 Task: Assign Person0000000104 as Assignee of Child Issue ChildIssue0000000516 of Issue Issue0000000258 in Backlog  in Scrum Project Project0000000052 in Jira. Assign Person0000000104 as Assignee of Child Issue ChildIssue0000000517 of Issue Issue0000000259 in Backlog  in Scrum Project Project0000000052 in Jira. Assign Person0000000104 as Assignee of Child Issue ChildIssue0000000518 of Issue Issue0000000259 in Backlog  in Scrum Project Project0000000052 in Jira. Assign Person0000000104 as Assignee of Child Issue ChildIssue0000000519 of Issue Issue0000000260 in Backlog  in Scrum Project Project0000000052 in Jira. Assign Person0000000104 as Assignee of Child Issue ChildIssue0000000520 of Issue Issue0000000260 in Backlog  in Scrum Project Project0000000052 in Jira
Action: Mouse moved to (203, 275)
Screenshot: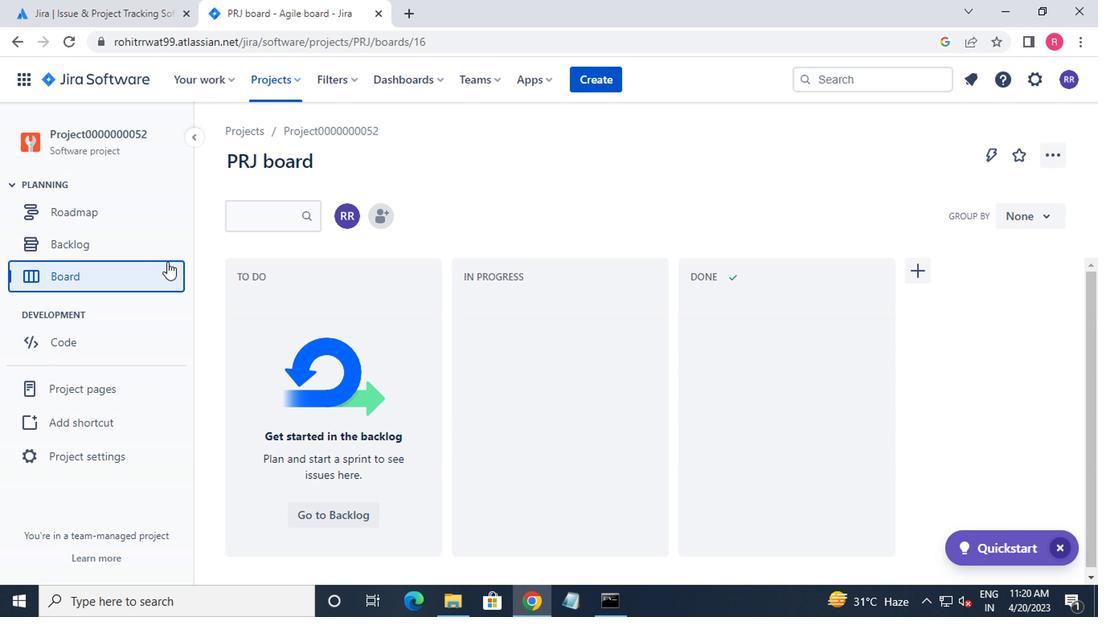 
Action: Mouse pressed left at (203, 275)
Screenshot: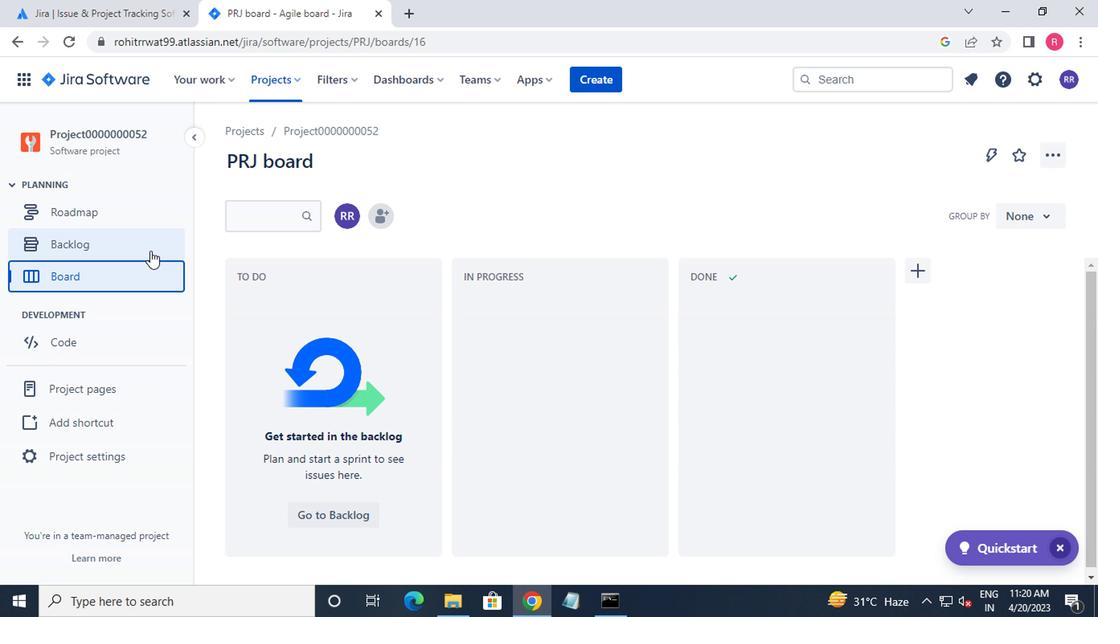 
Action: Mouse moved to (402, 348)
Screenshot: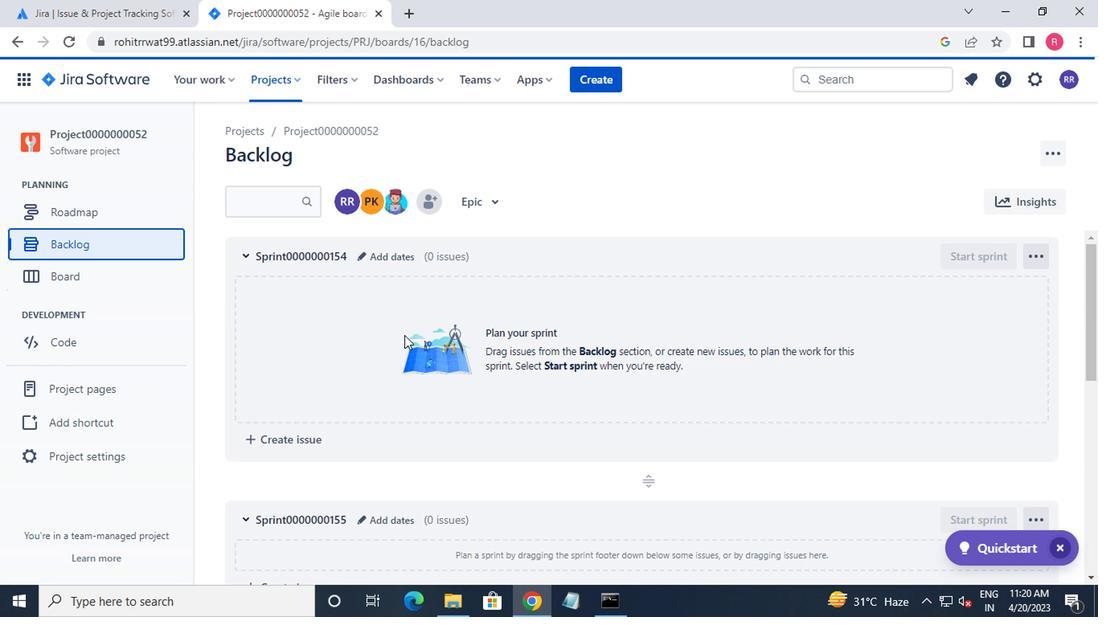 
Action: Mouse scrolled (402, 347) with delta (0, 0)
Screenshot: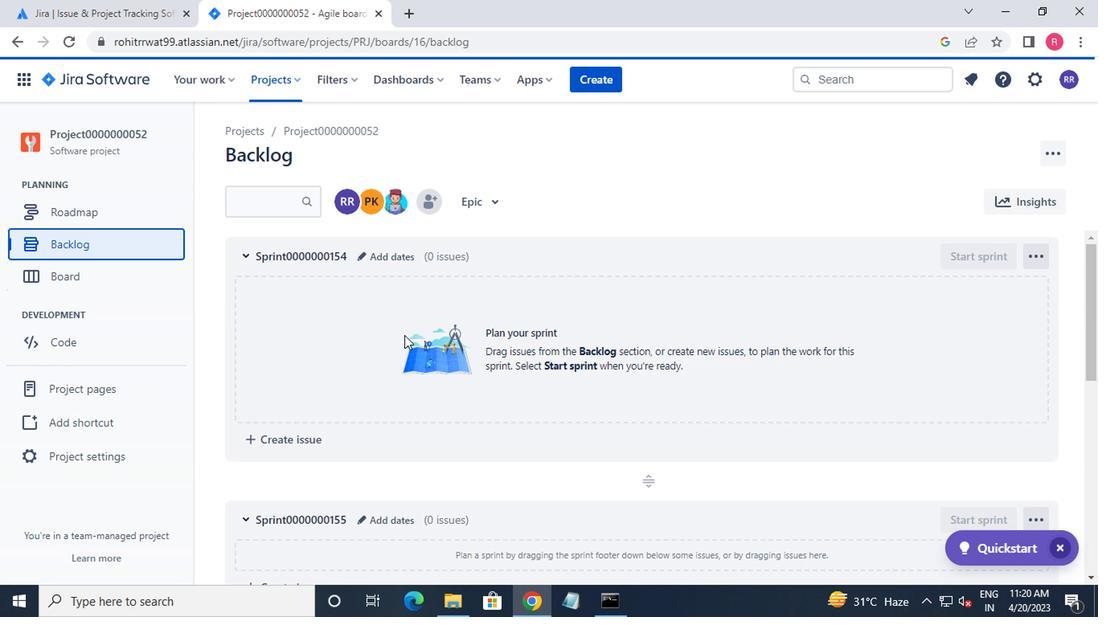 
Action: Mouse moved to (408, 353)
Screenshot: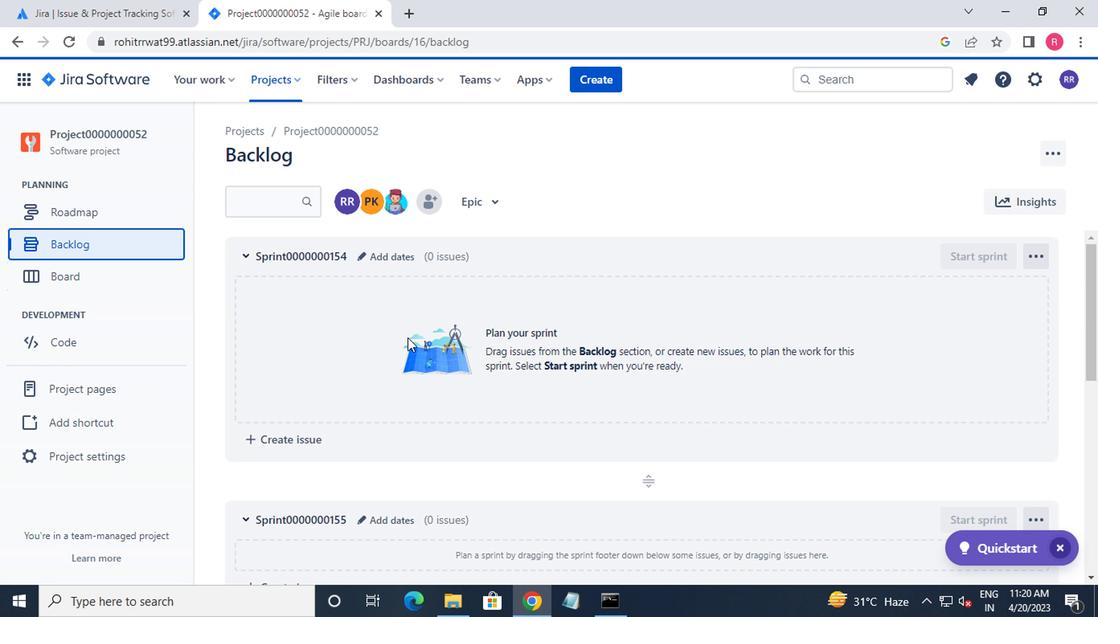 
Action: Mouse scrolled (408, 352) with delta (0, 0)
Screenshot: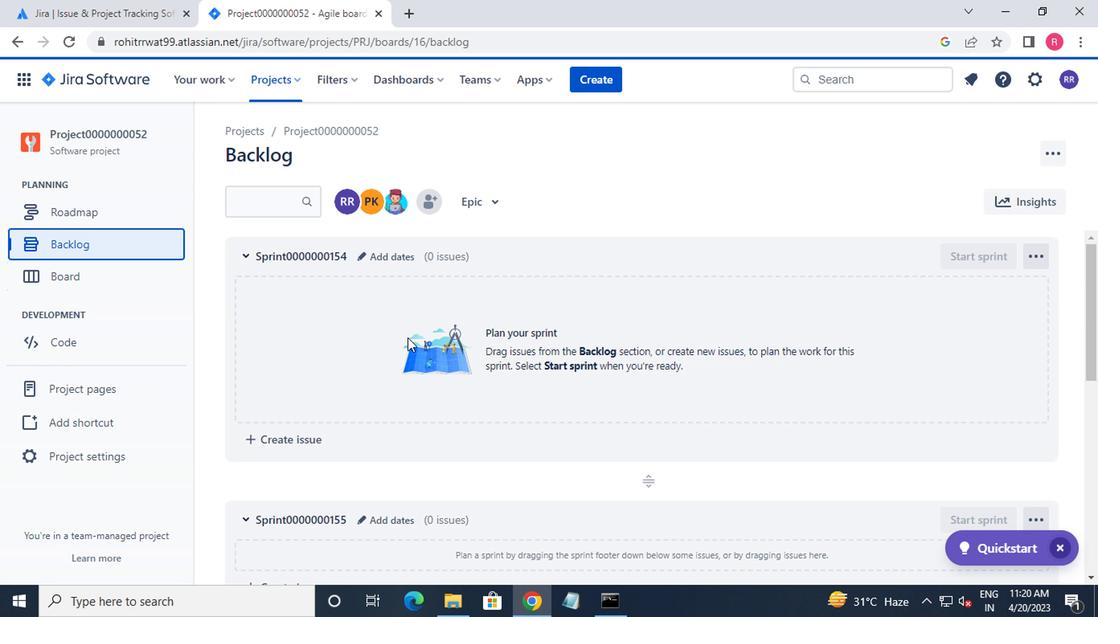 
Action: Mouse moved to (410, 354)
Screenshot: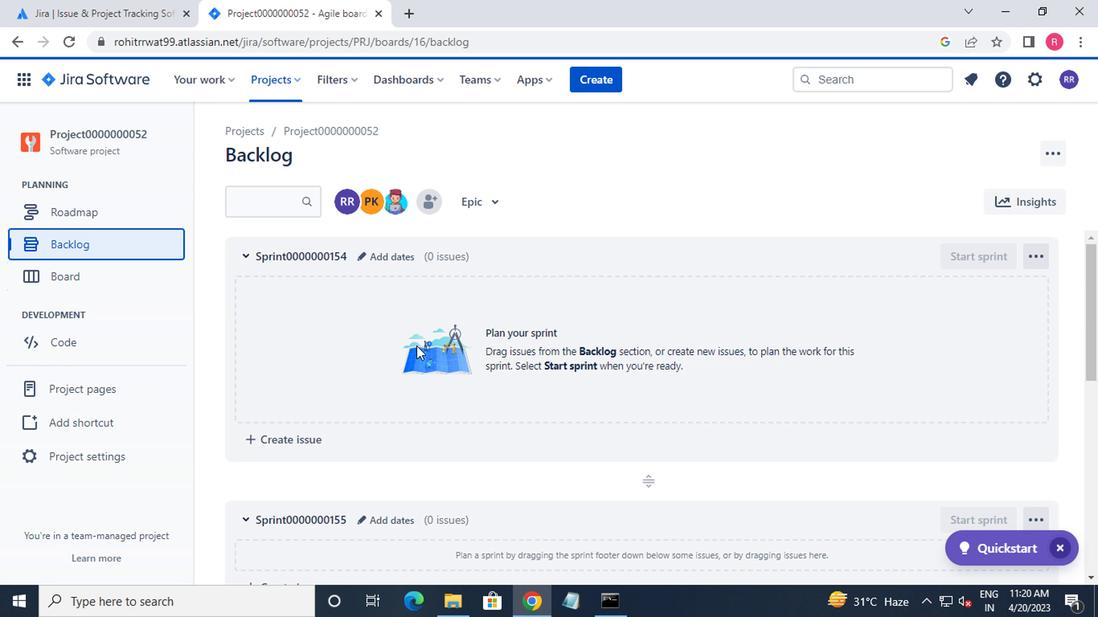 
Action: Mouse scrolled (410, 354) with delta (0, 0)
Screenshot: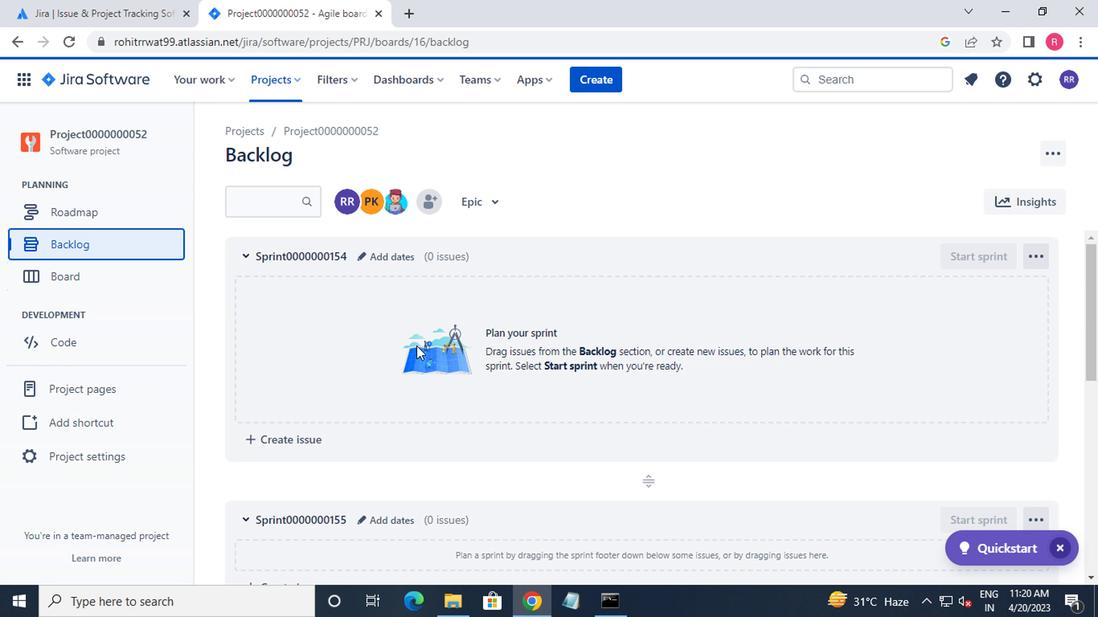 
Action: Mouse moved to (410, 354)
Screenshot: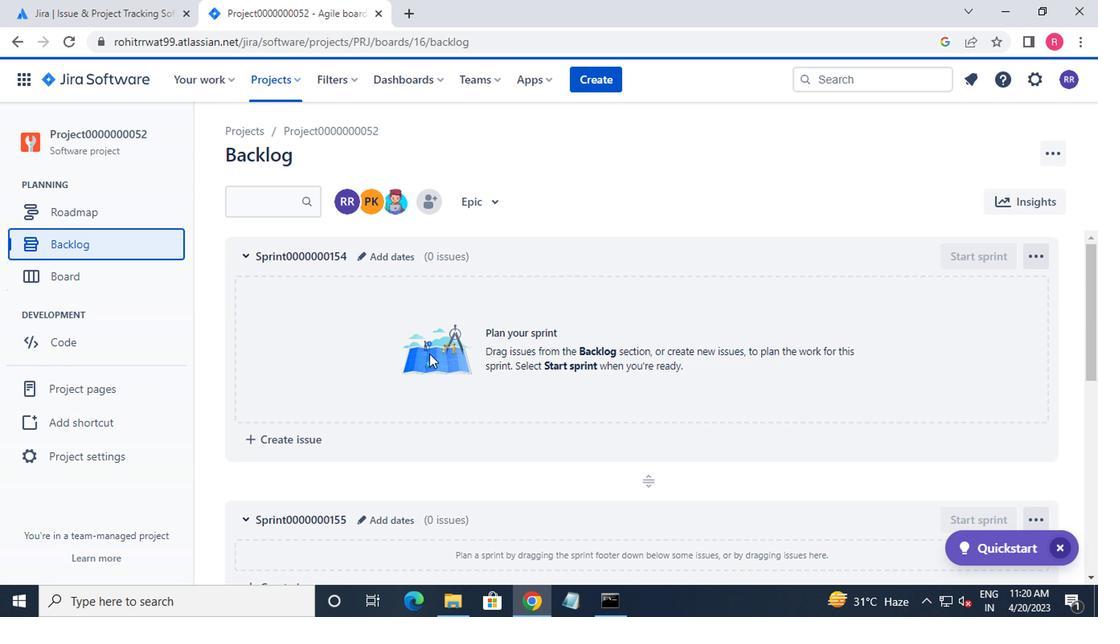 
Action: Mouse scrolled (410, 354) with delta (0, 0)
Screenshot: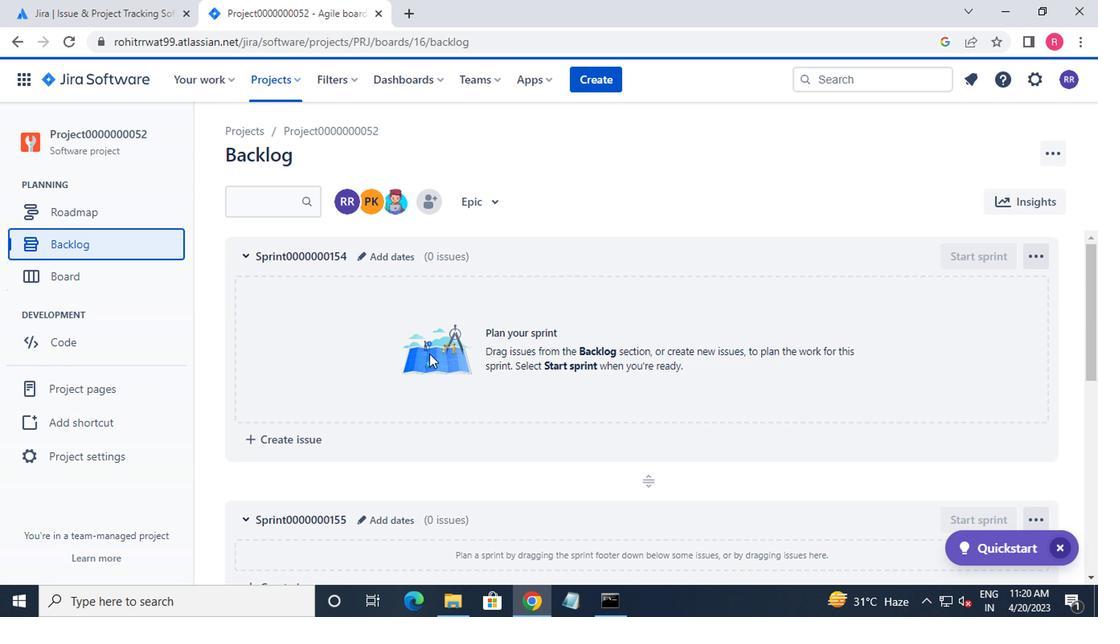 
Action: Mouse moved to (455, 400)
Screenshot: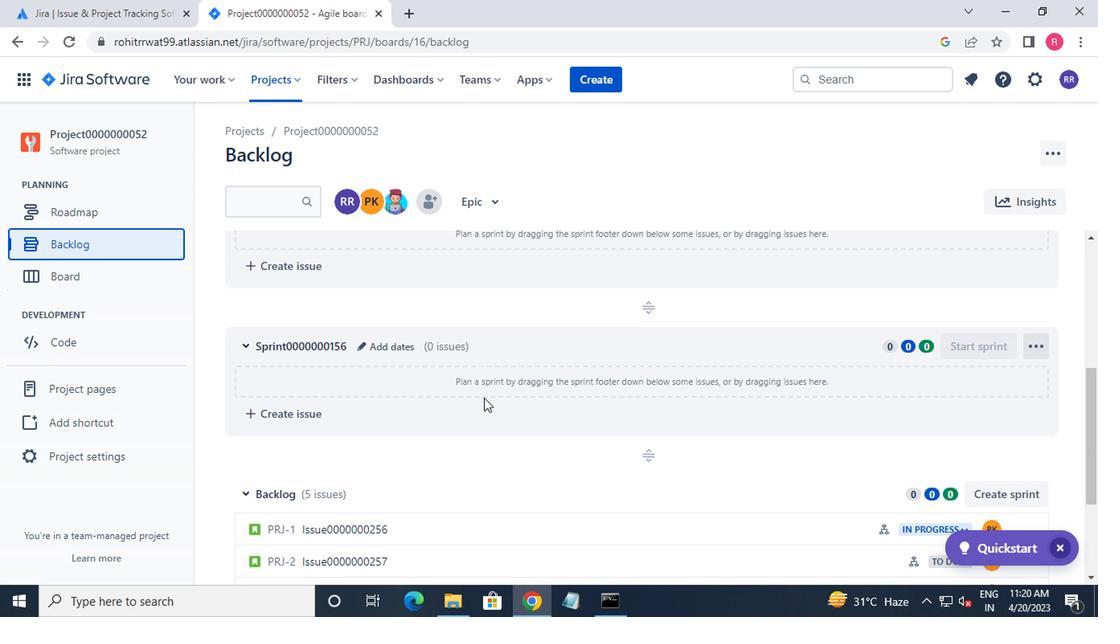 
Action: Mouse scrolled (455, 400) with delta (0, 0)
Screenshot: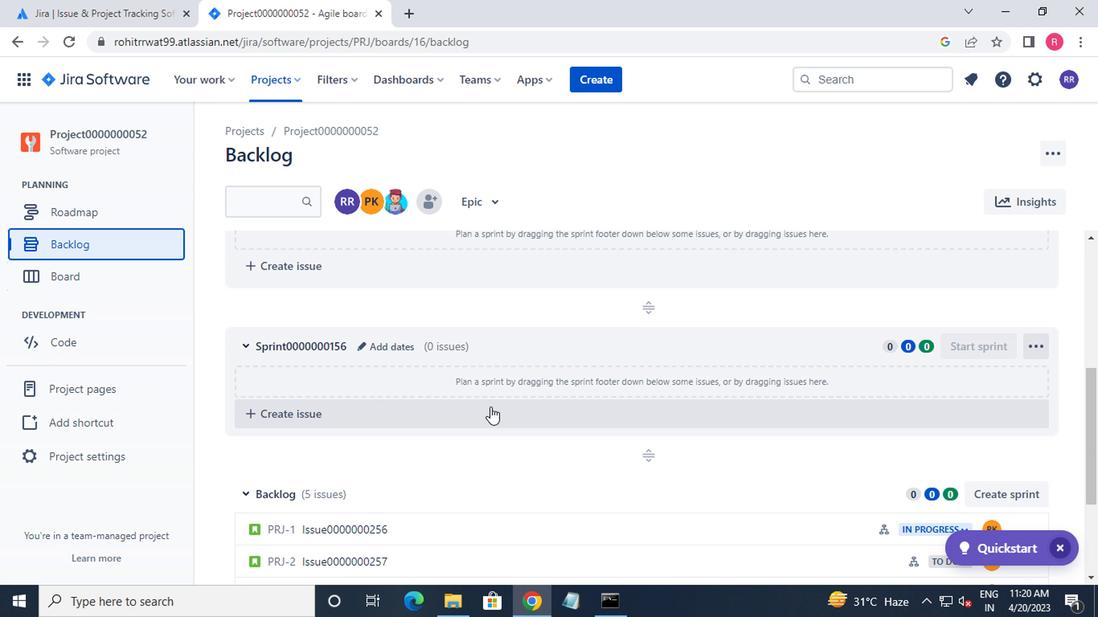 
Action: Mouse moved to (456, 402)
Screenshot: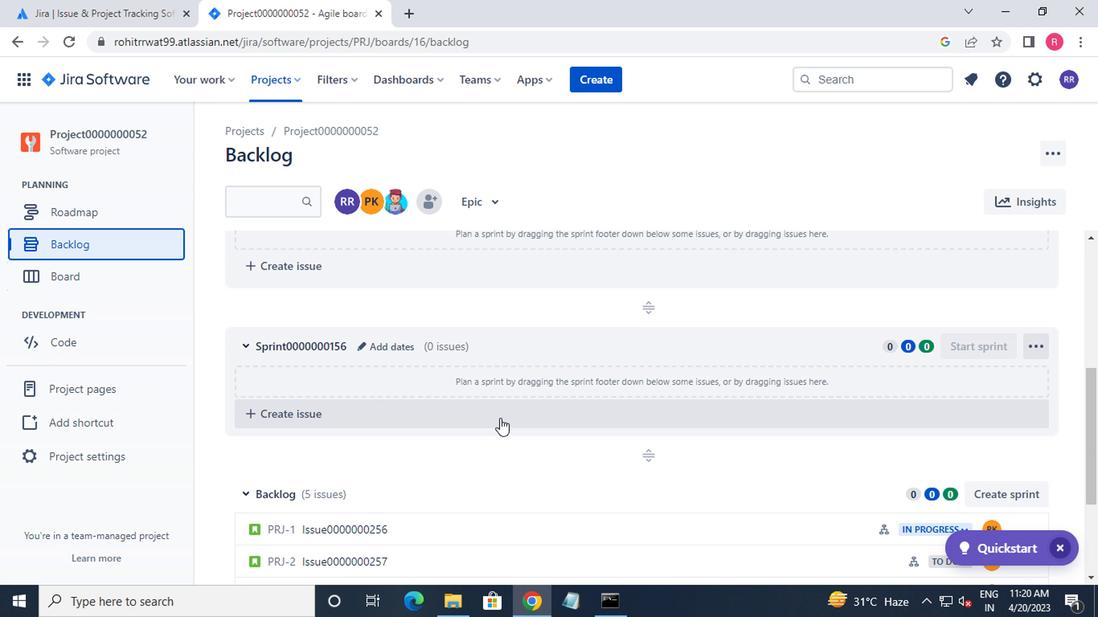 
Action: Mouse scrolled (456, 402) with delta (0, 0)
Screenshot: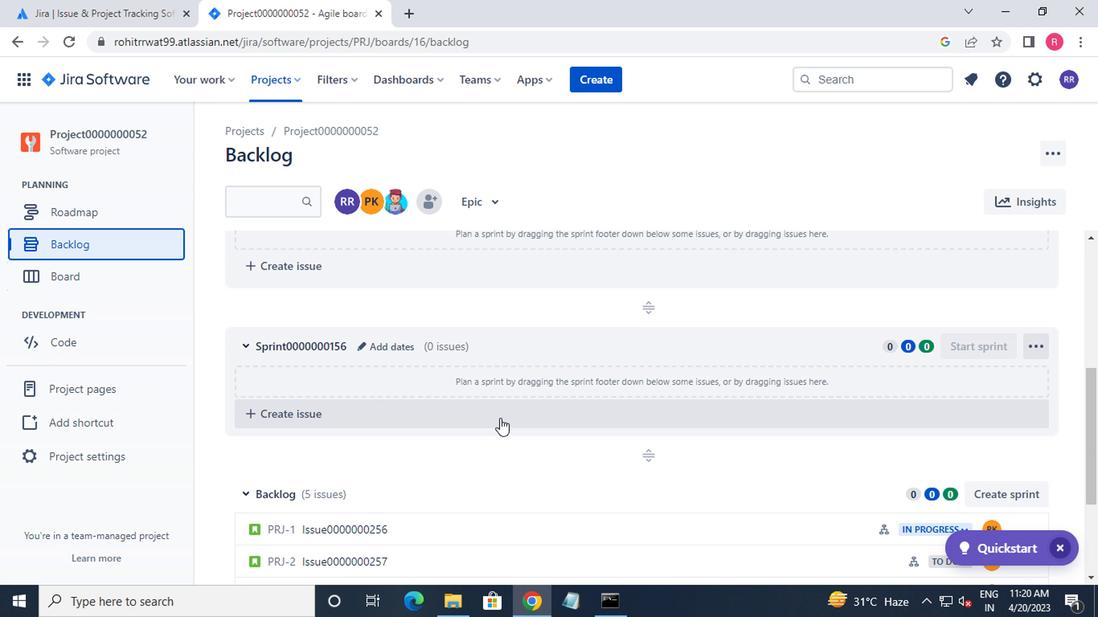 
Action: Mouse moved to (483, 405)
Screenshot: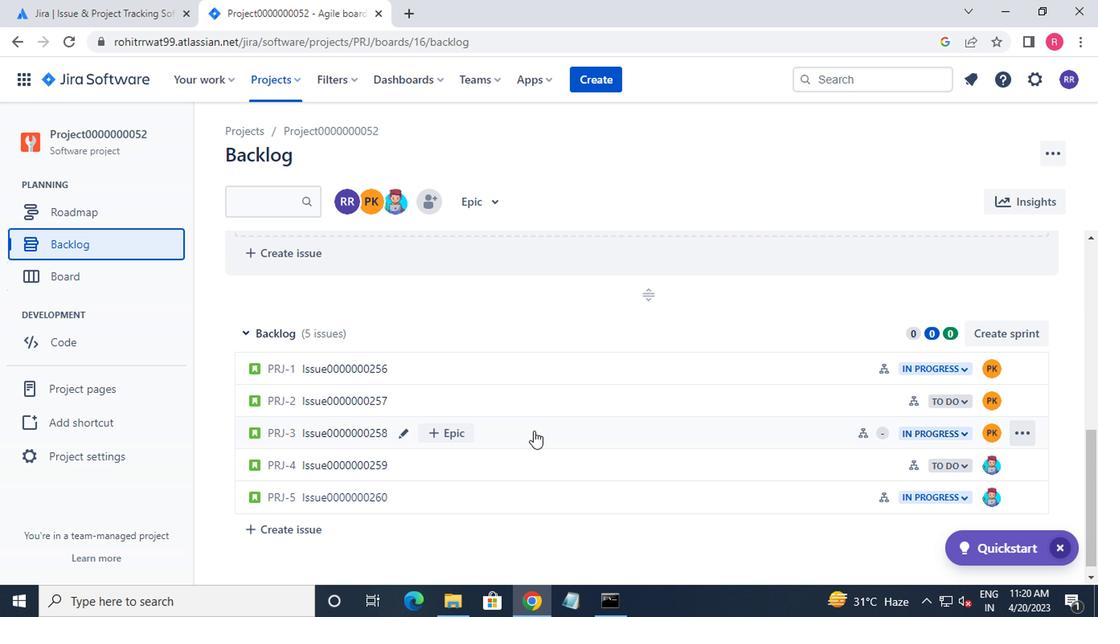 
Action: Mouse pressed left at (483, 405)
Screenshot: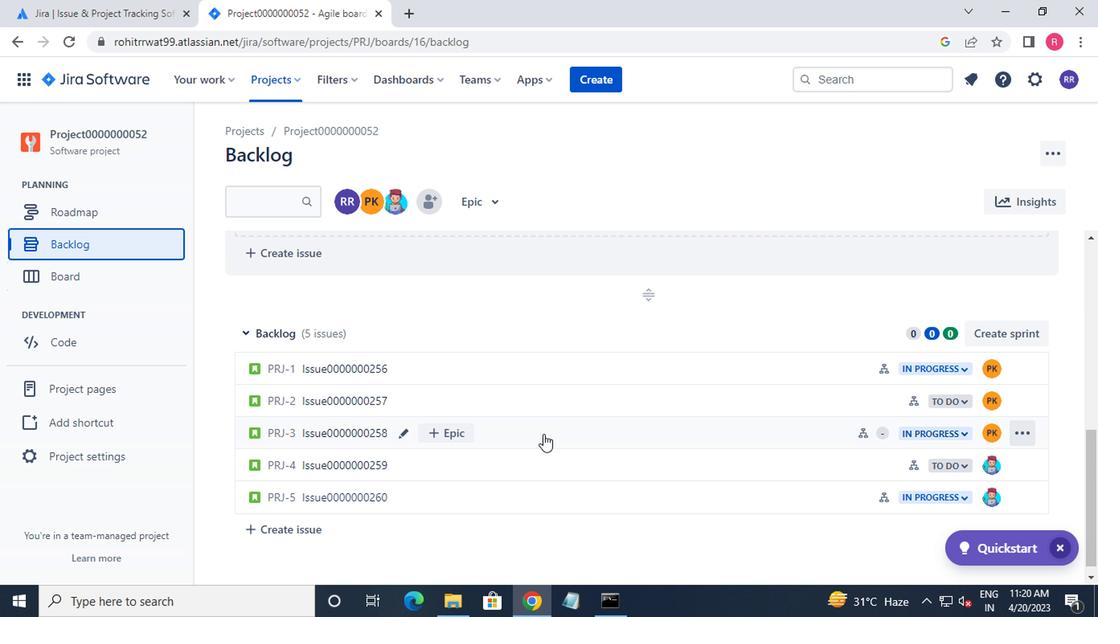 
Action: Mouse moved to (676, 328)
Screenshot: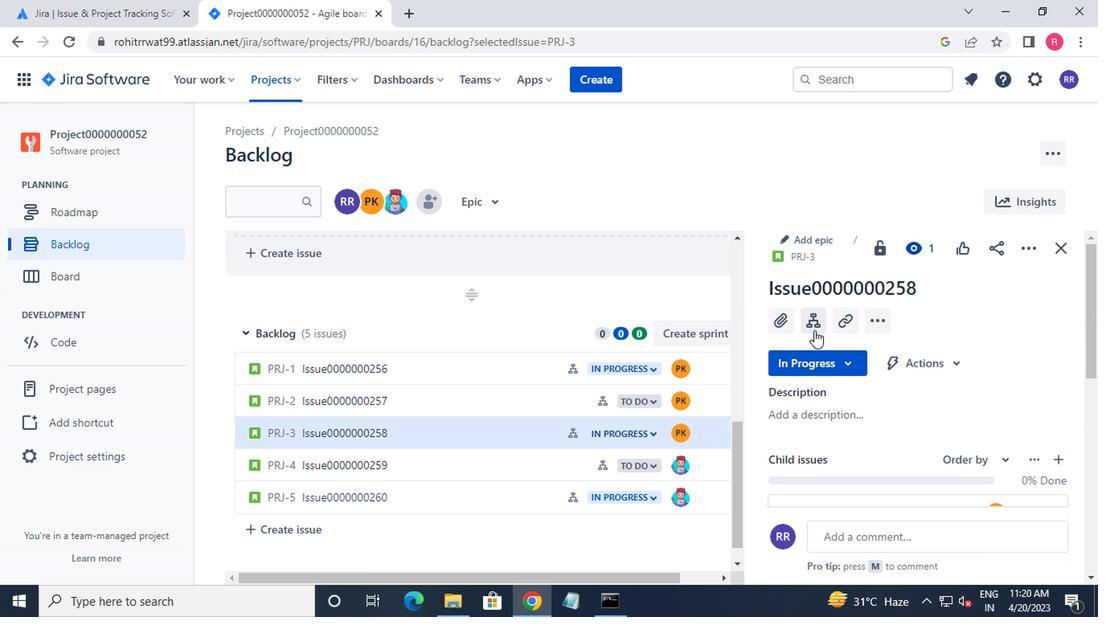 
Action: Mouse pressed left at (676, 328)
Screenshot: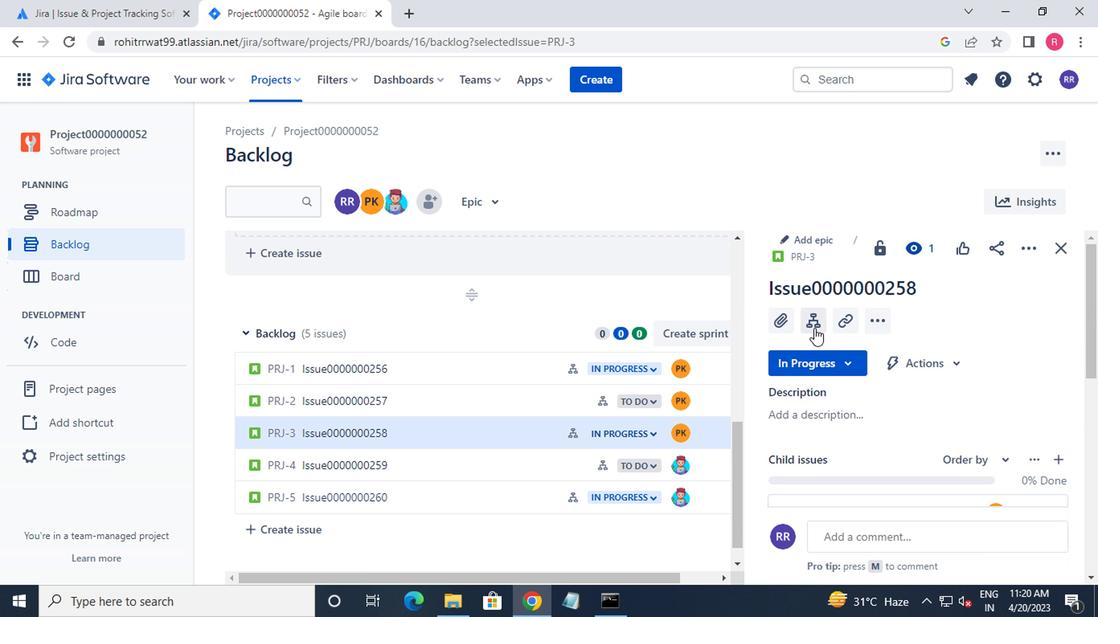 
Action: Mouse moved to (801, 351)
Screenshot: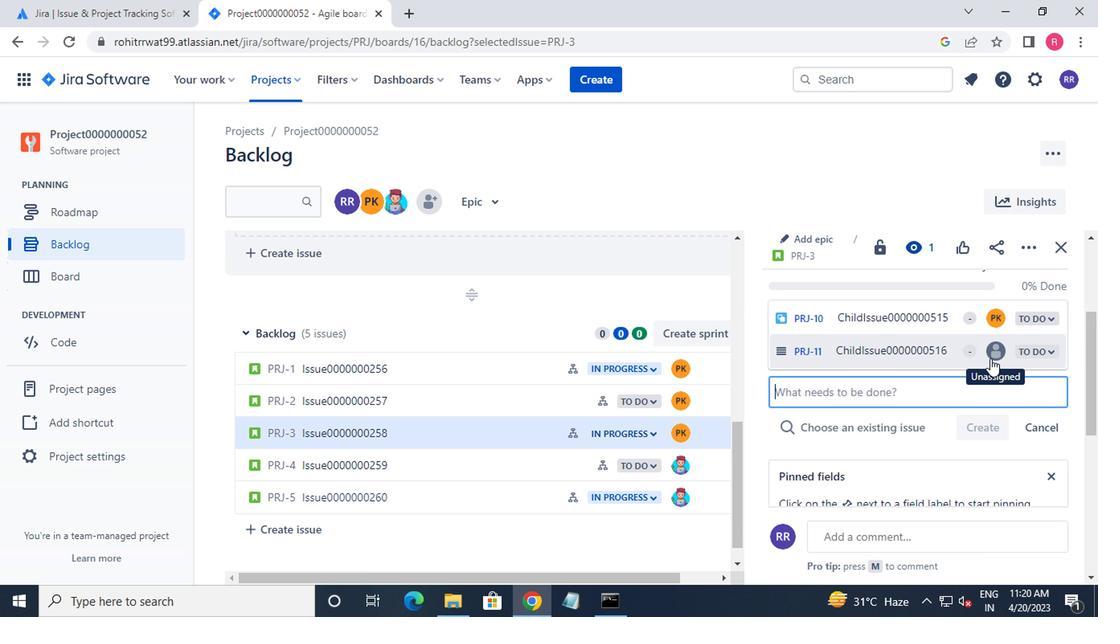 
Action: Mouse pressed left at (801, 351)
Screenshot: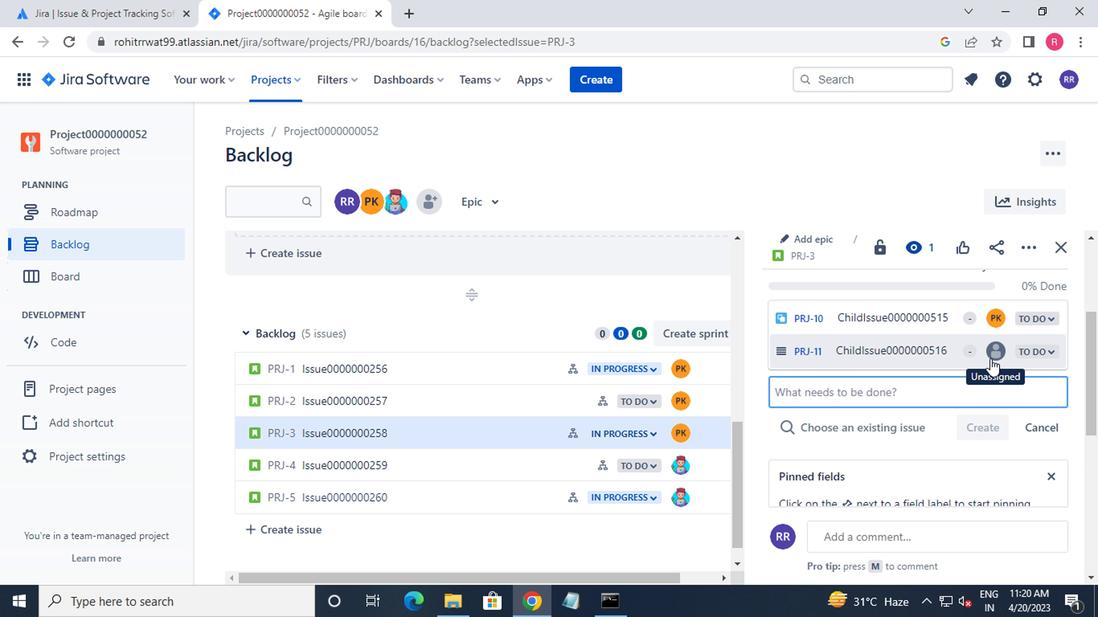 
Action: Mouse moved to (681, 419)
Screenshot: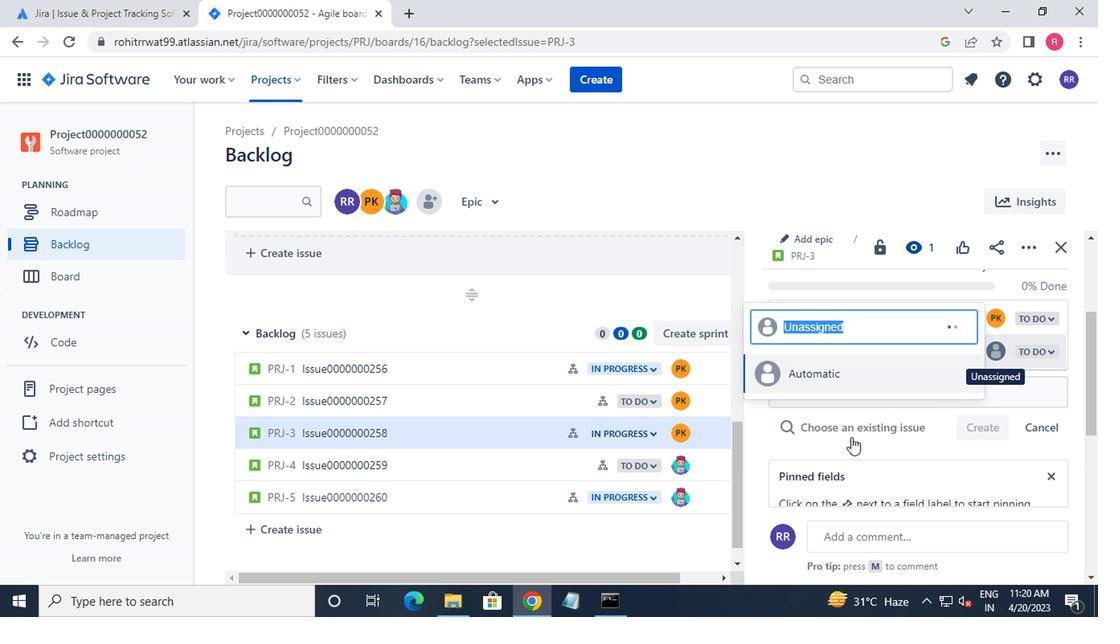 
Action: Key pressed v
Screenshot: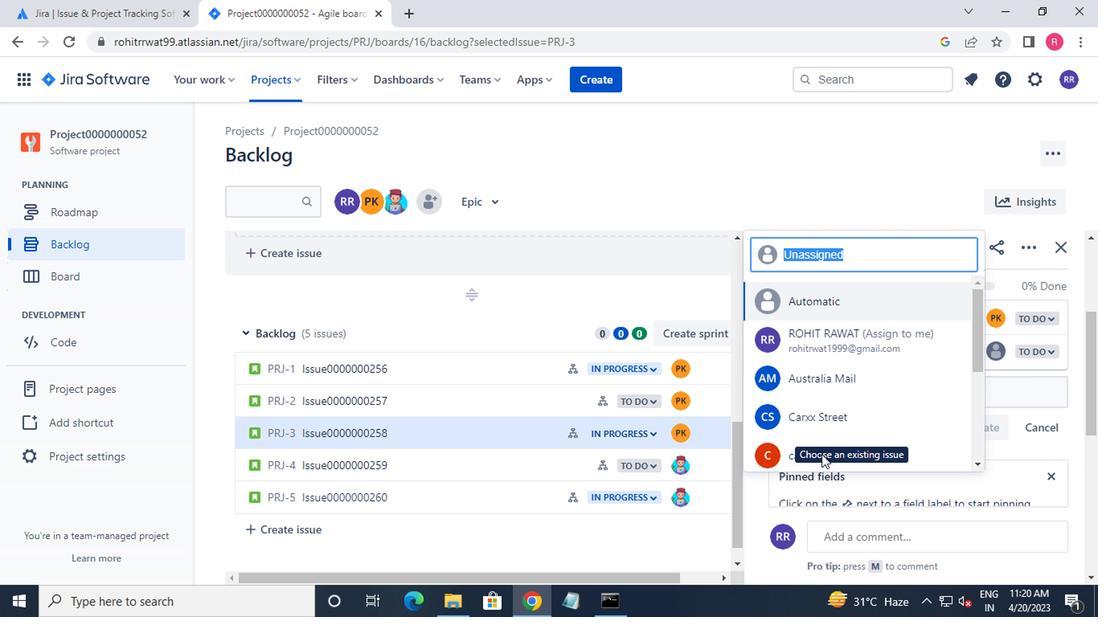 
Action: Mouse moved to (684, 346)
Screenshot: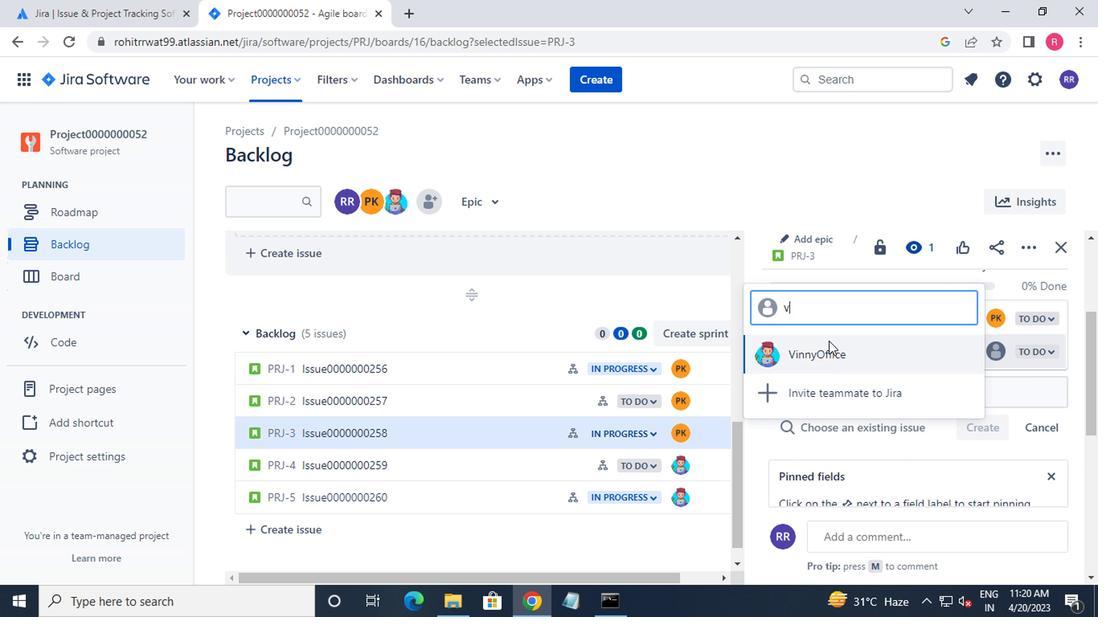 
Action: Mouse pressed left at (684, 346)
Screenshot: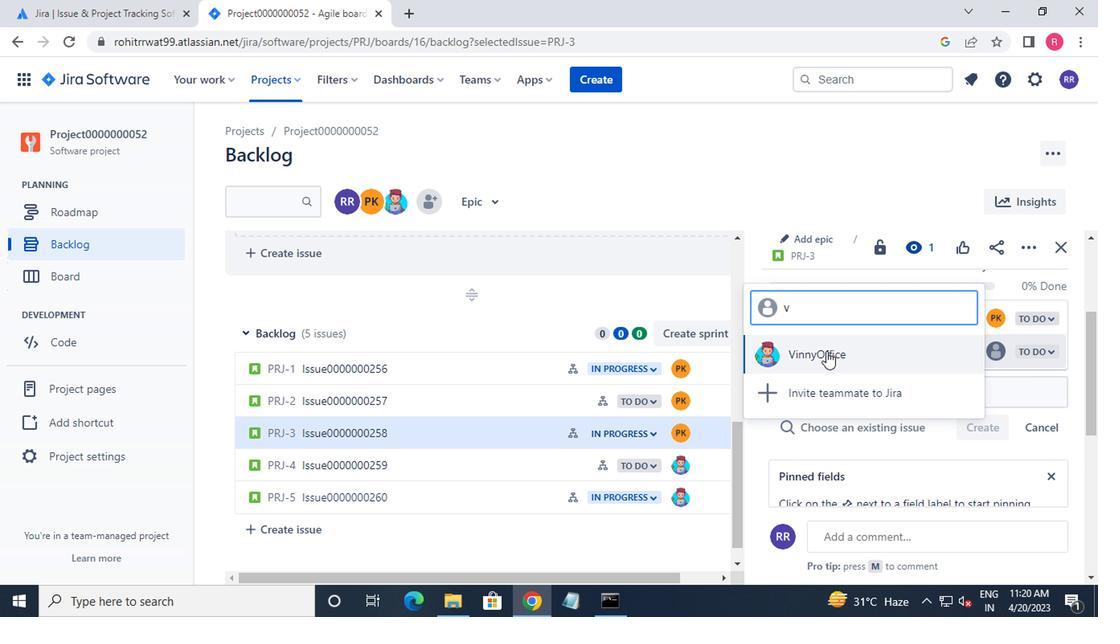 
Action: Mouse moved to (470, 423)
Screenshot: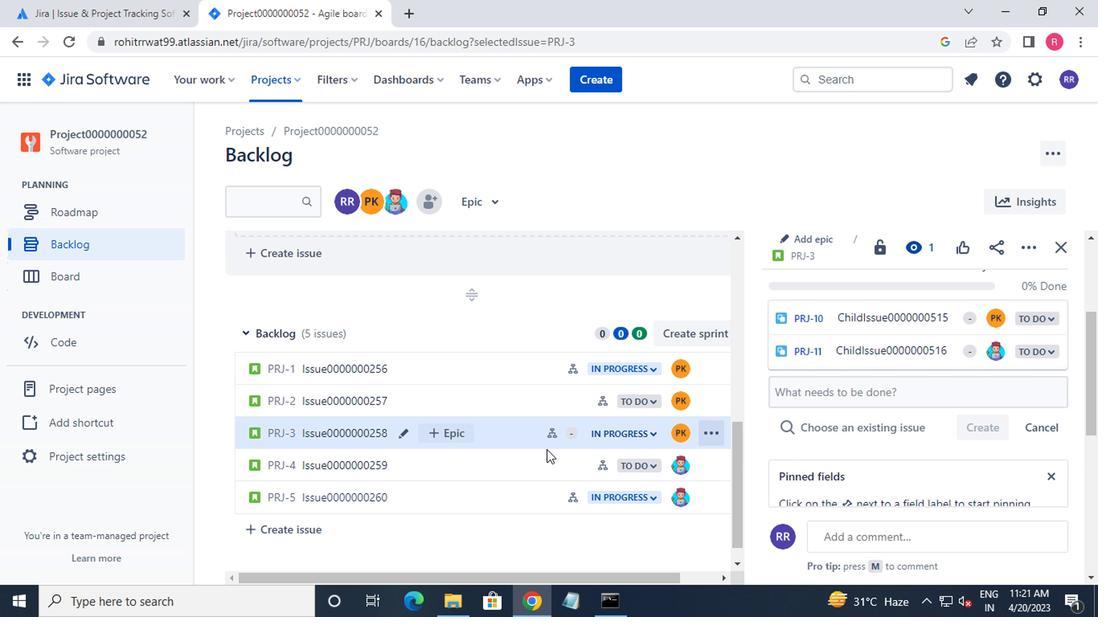 
Action: Mouse pressed left at (470, 423)
Screenshot: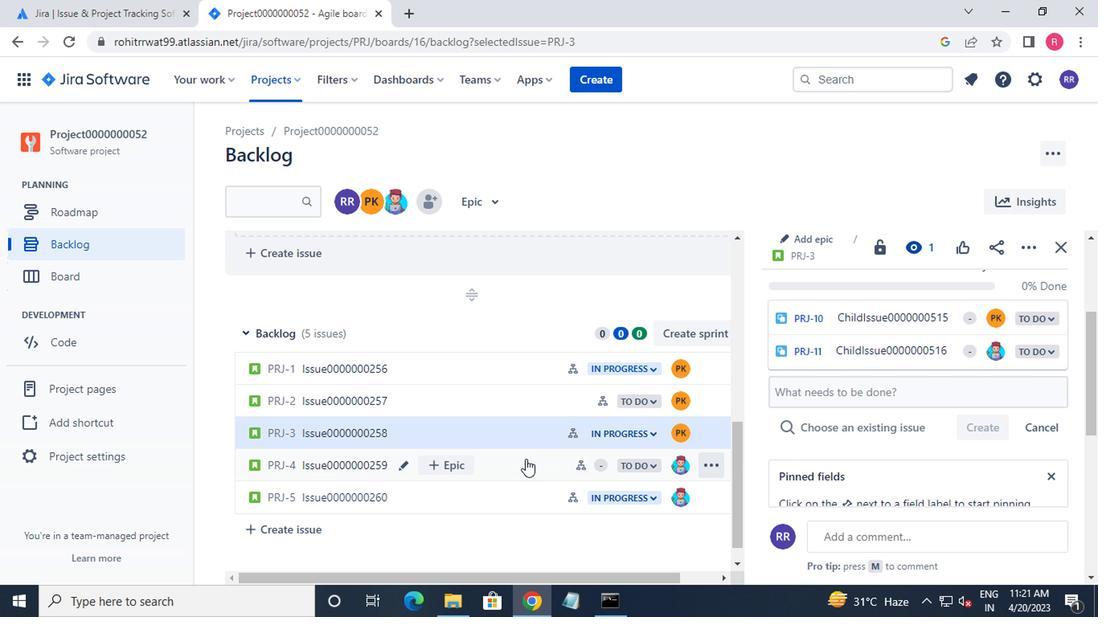 
Action: Mouse moved to (683, 331)
Screenshot: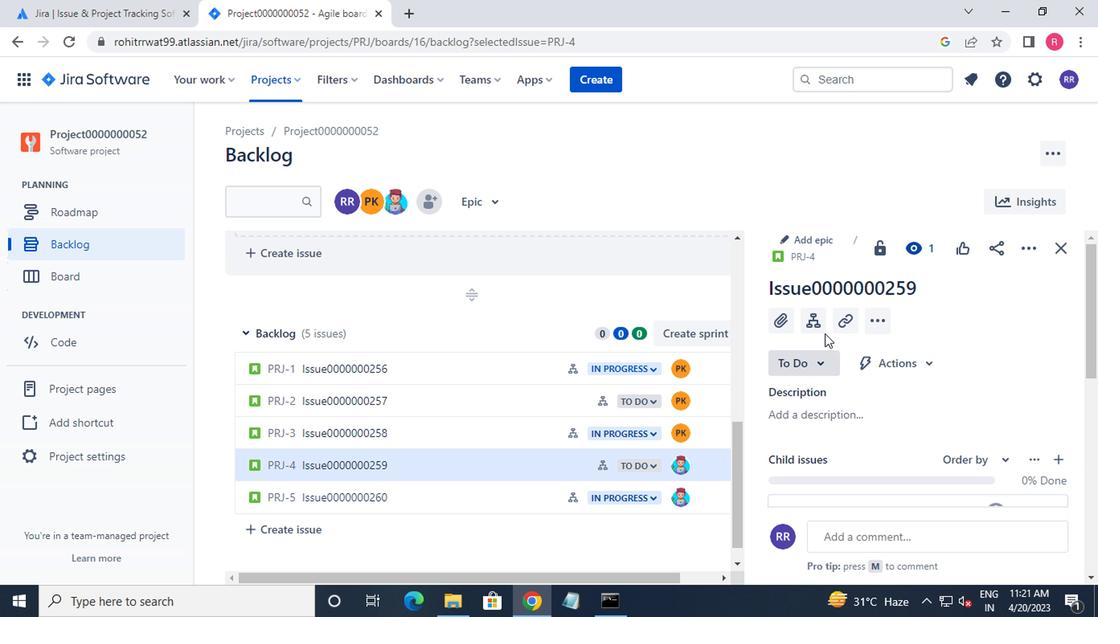 
Action: Mouse pressed left at (683, 331)
Screenshot: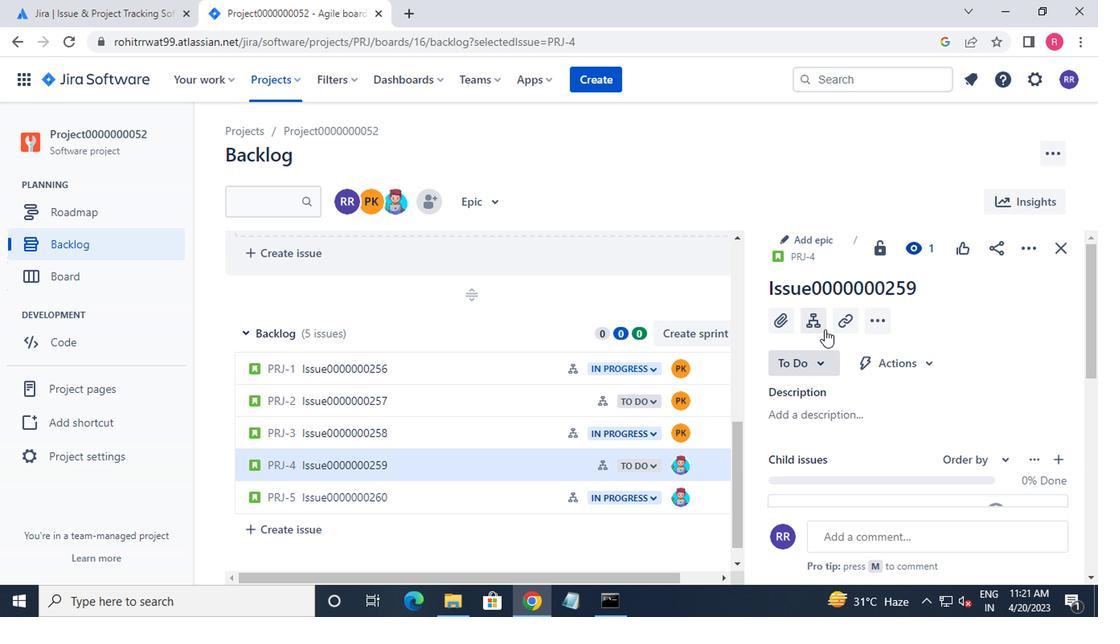 
Action: Mouse moved to (799, 325)
Screenshot: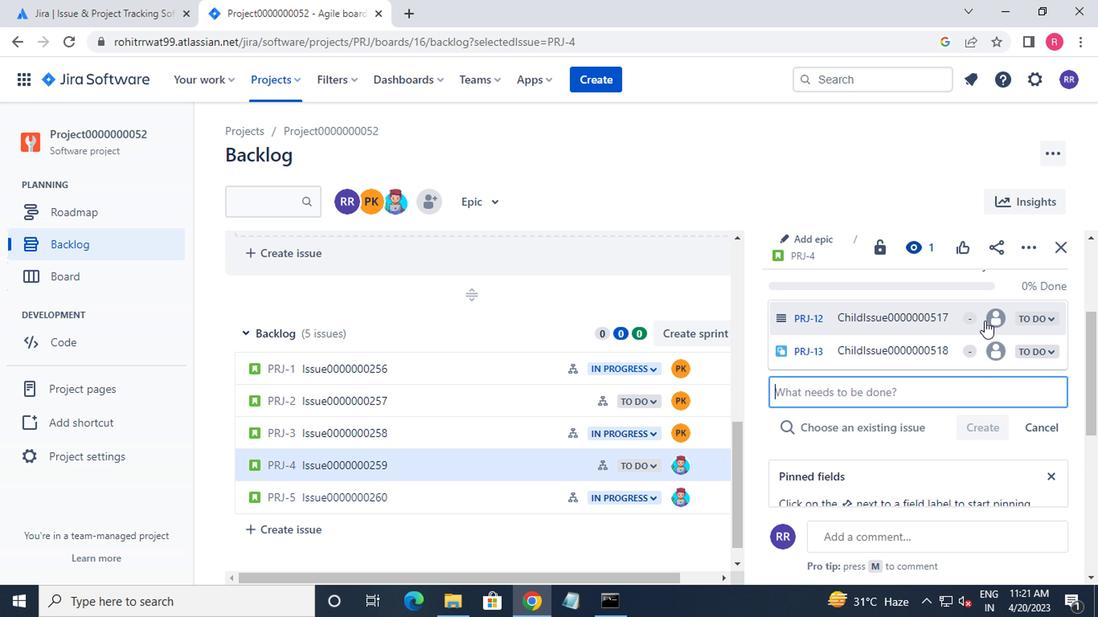 
Action: Mouse pressed left at (799, 325)
Screenshot: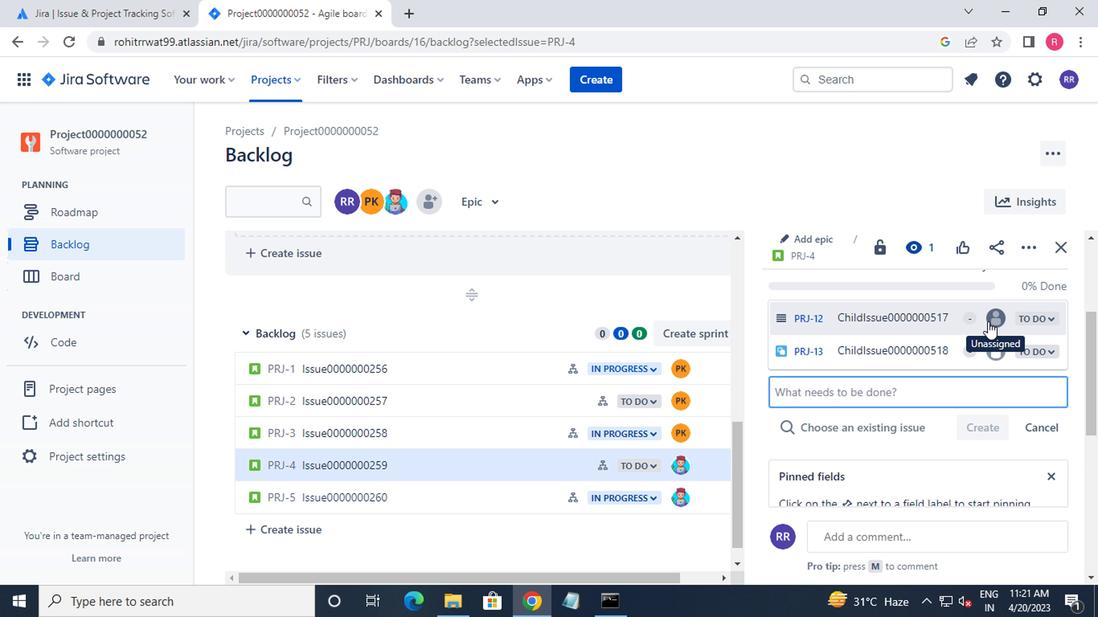 
Action: Mouse moved to (770, 315)
Screenshot: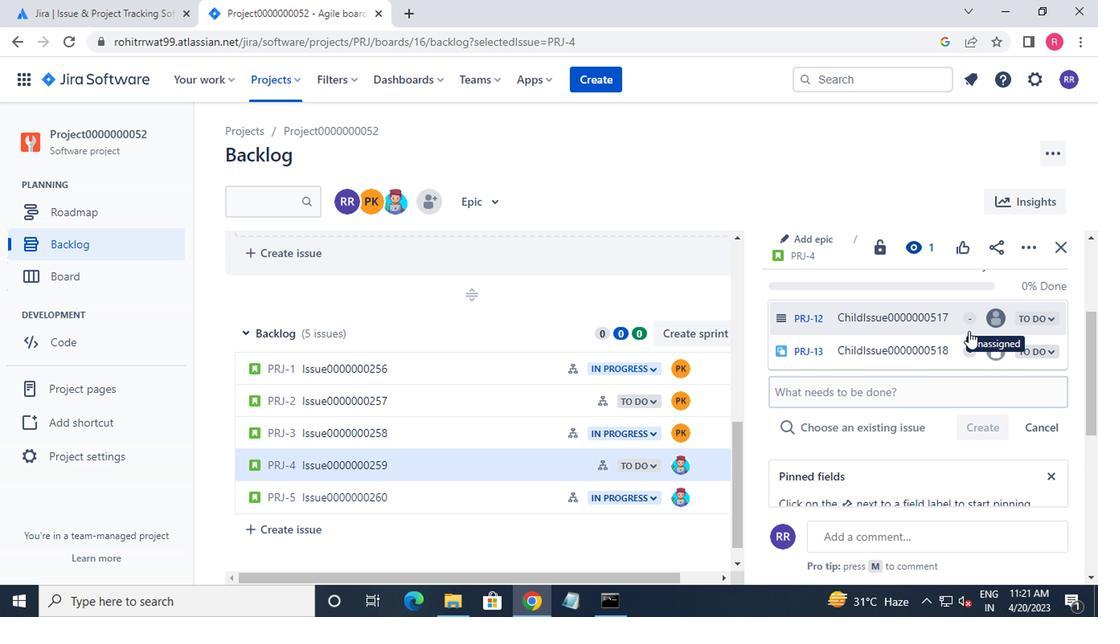 
Action: Key pressed vi
Screenshot: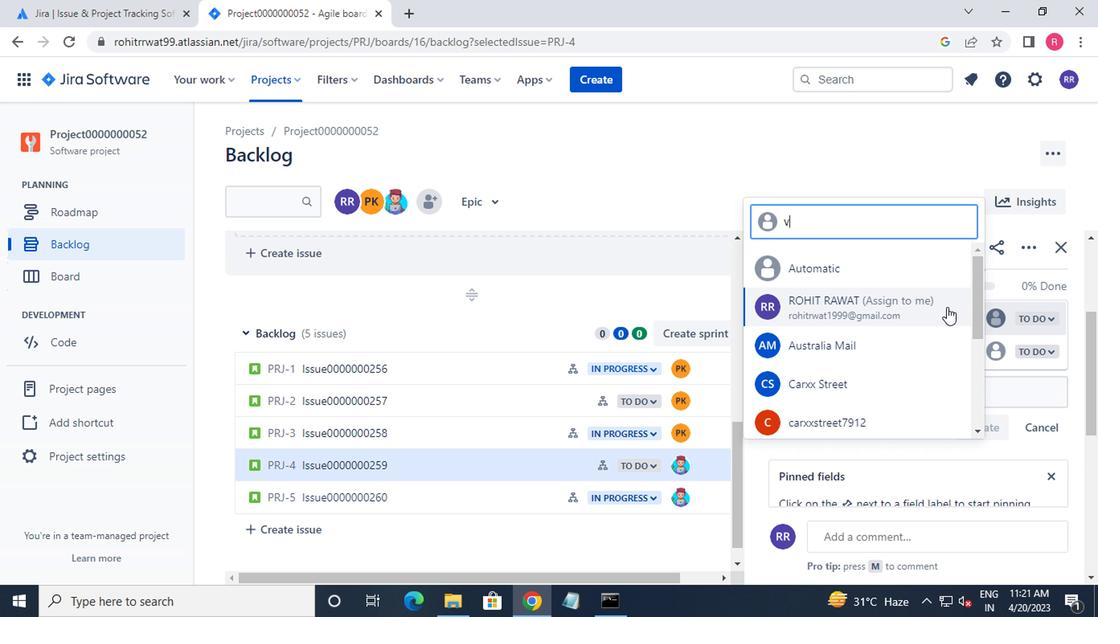 
Action: Mouse moved to (681, 330)
Screenshot: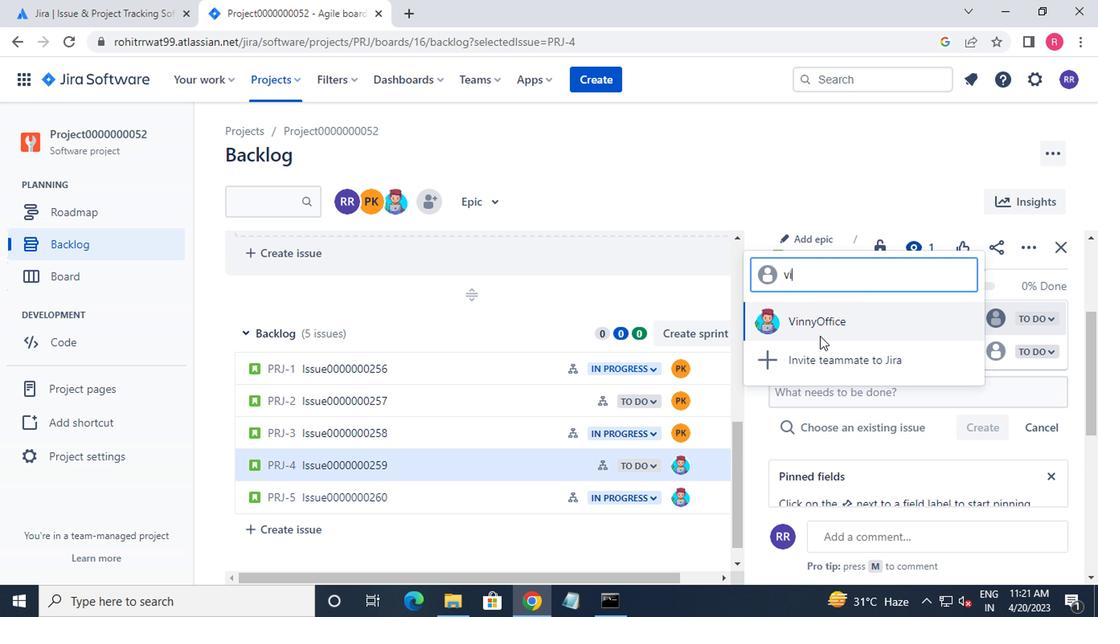 
Action: Mouse pressed left at (681, 330)
Screenshot: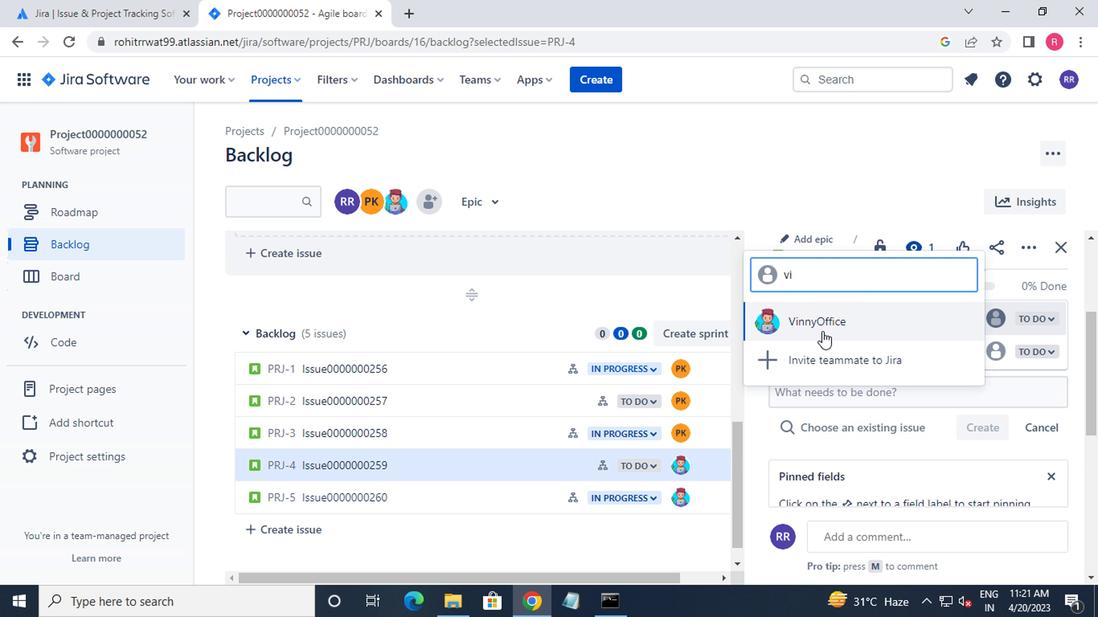 
Action: Mouse moved to (809, 354)
Screenshot: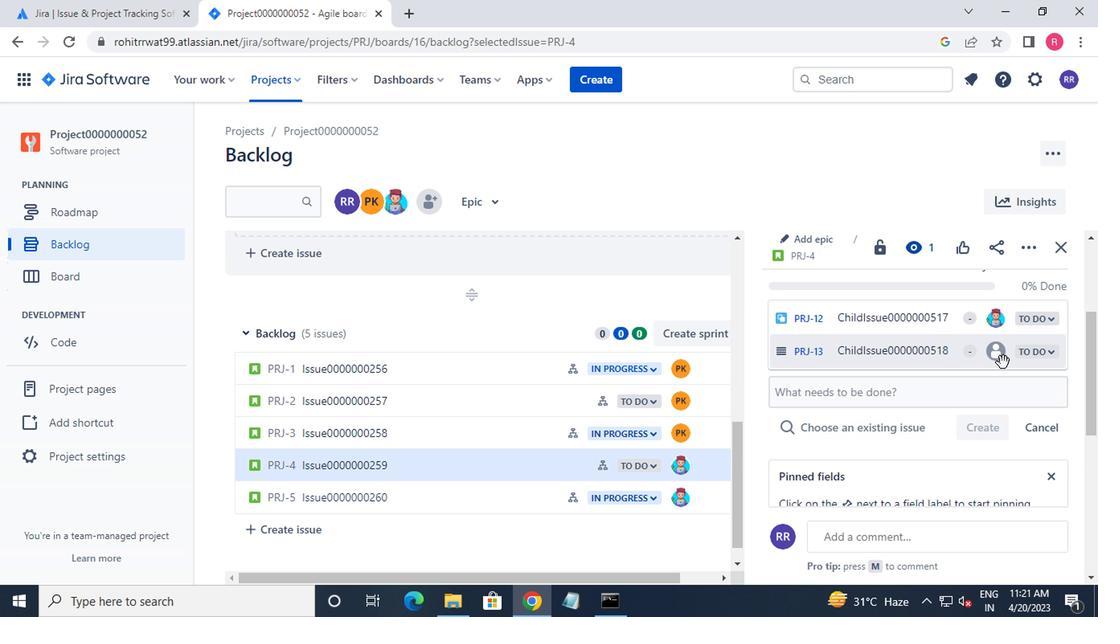 
Action: Mouse pressed left at (809, 354)
Screenshot: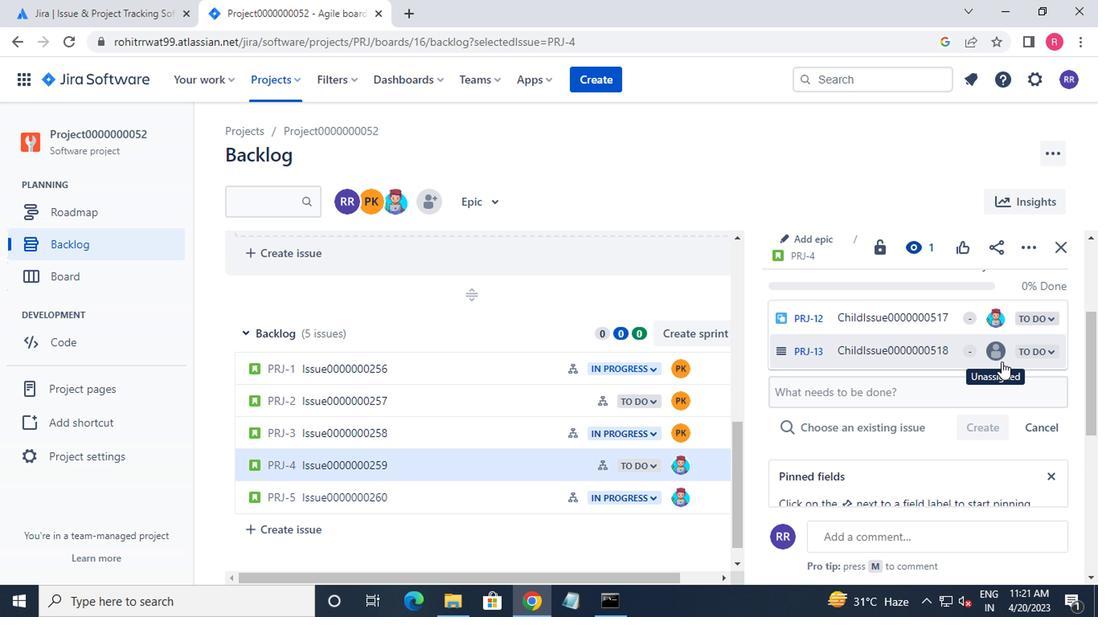 
Action: Mouse moved to (775, 347)
Screenshot: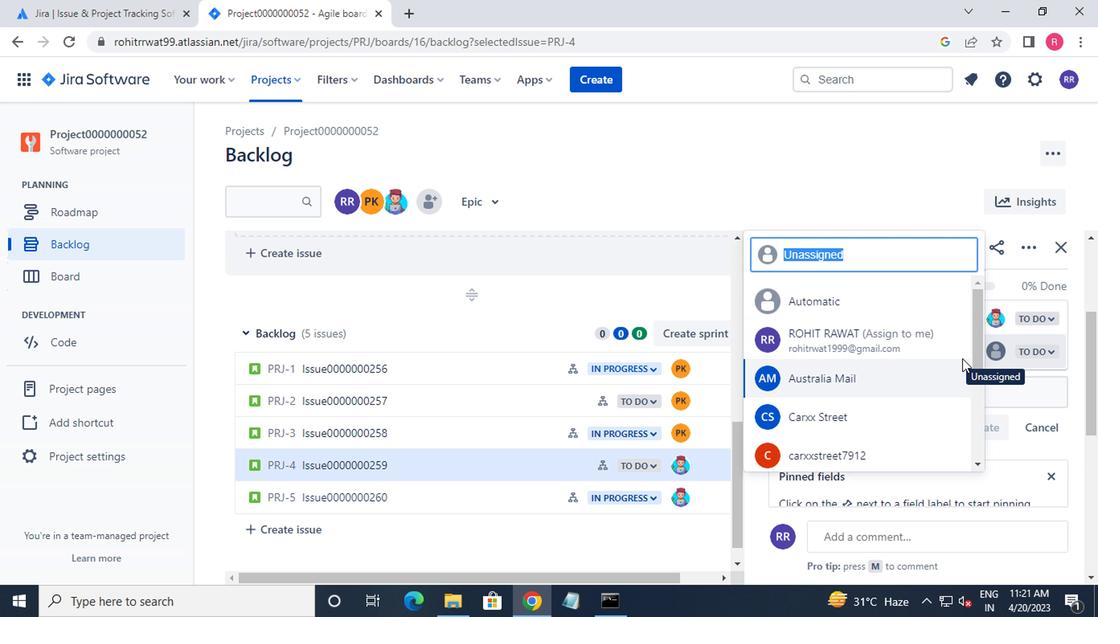 
Action: Key pressed vi
Screenshot: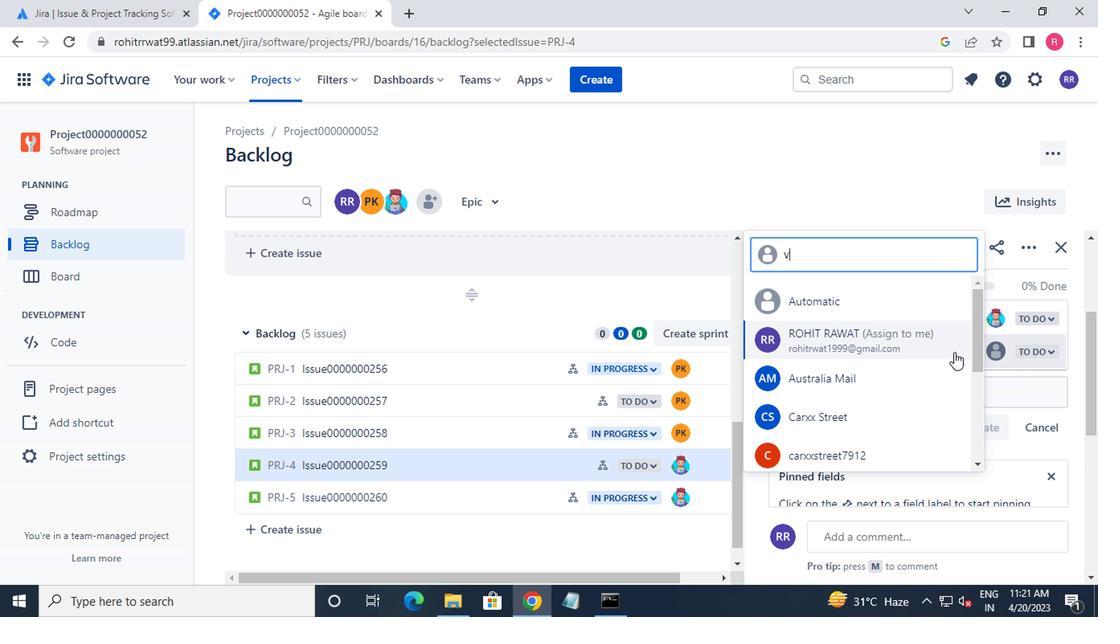 
Action: Mouse moved to (694, 352)
Screenshot: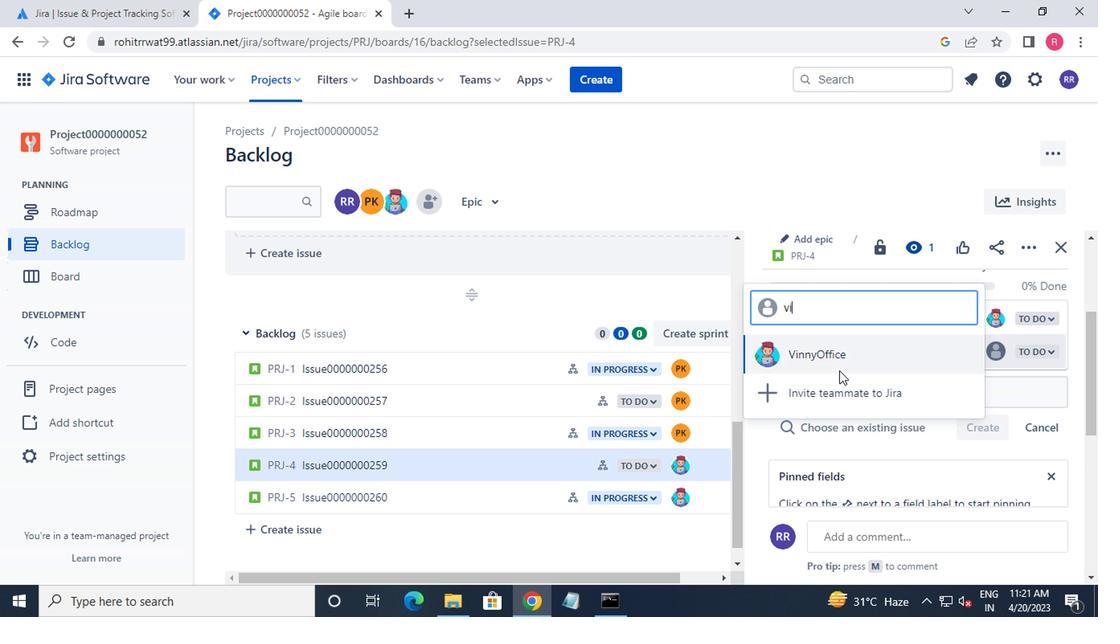 
Action: Mouse pressed left at (694, 352)
Screenshot: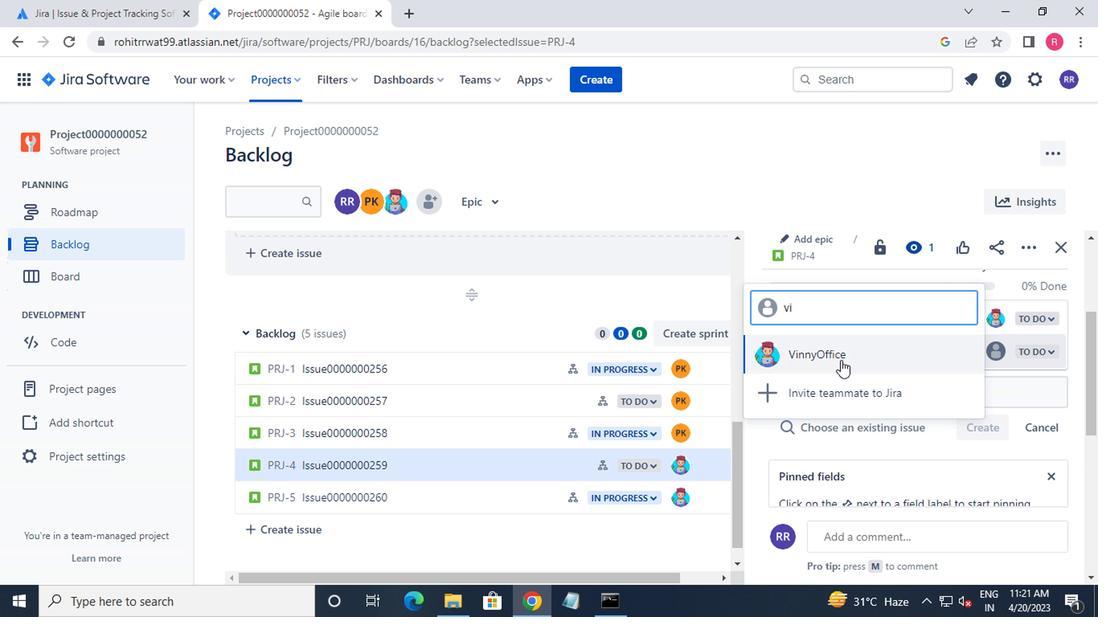 
Action: Mouse moved to (452, 448)
Screenshot: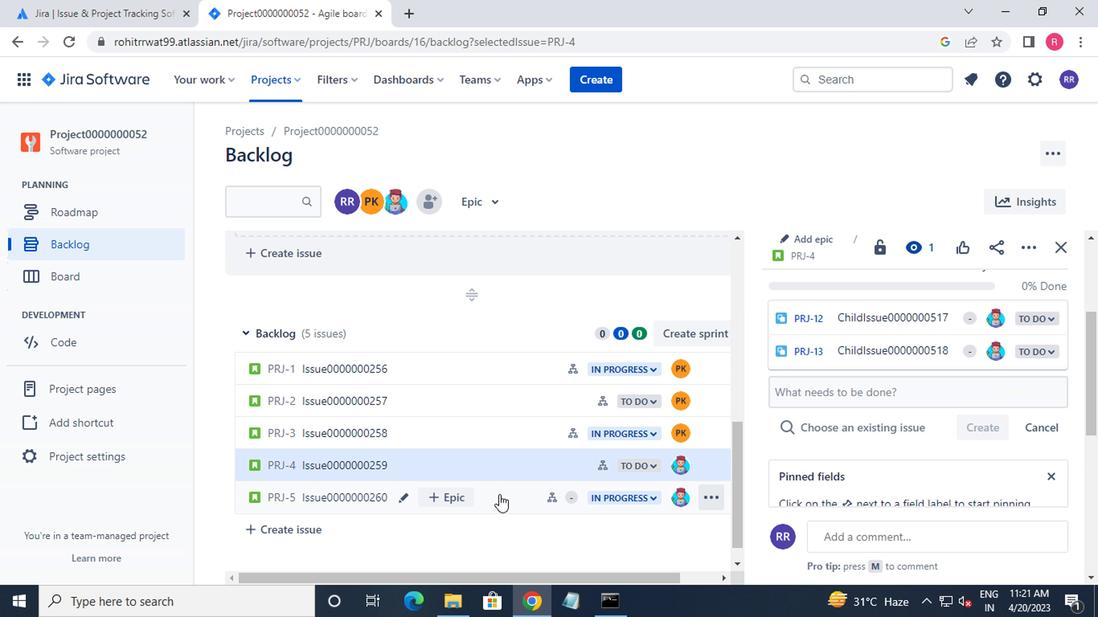 
Action: Mouse pressed left at (452, 448)
Screenshot: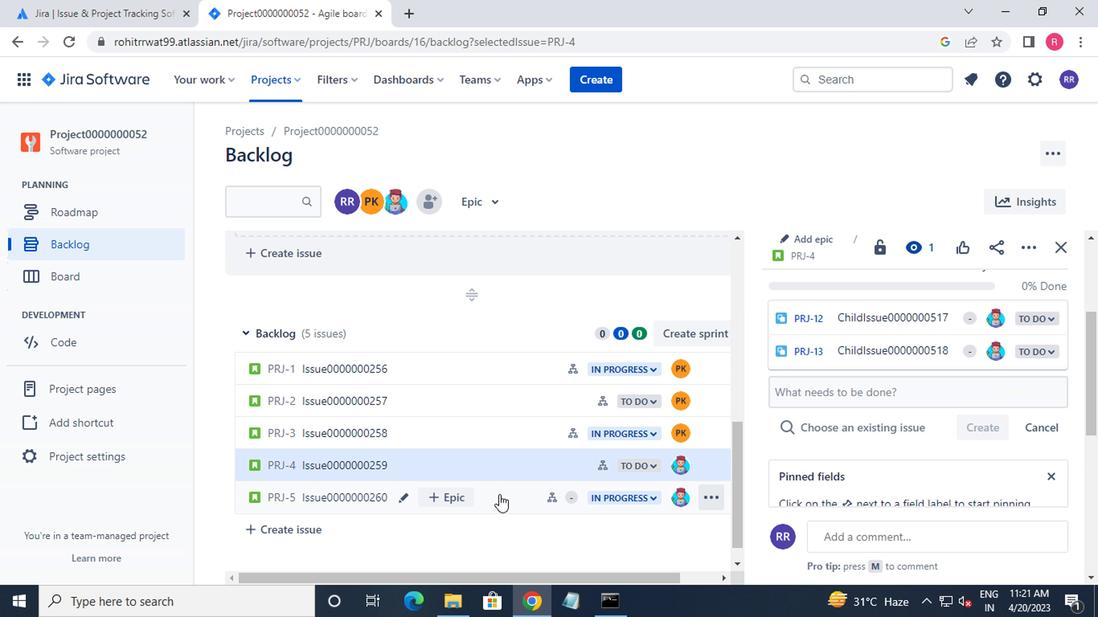 
Action: Mouse moved to (679, 324)
Screenshot: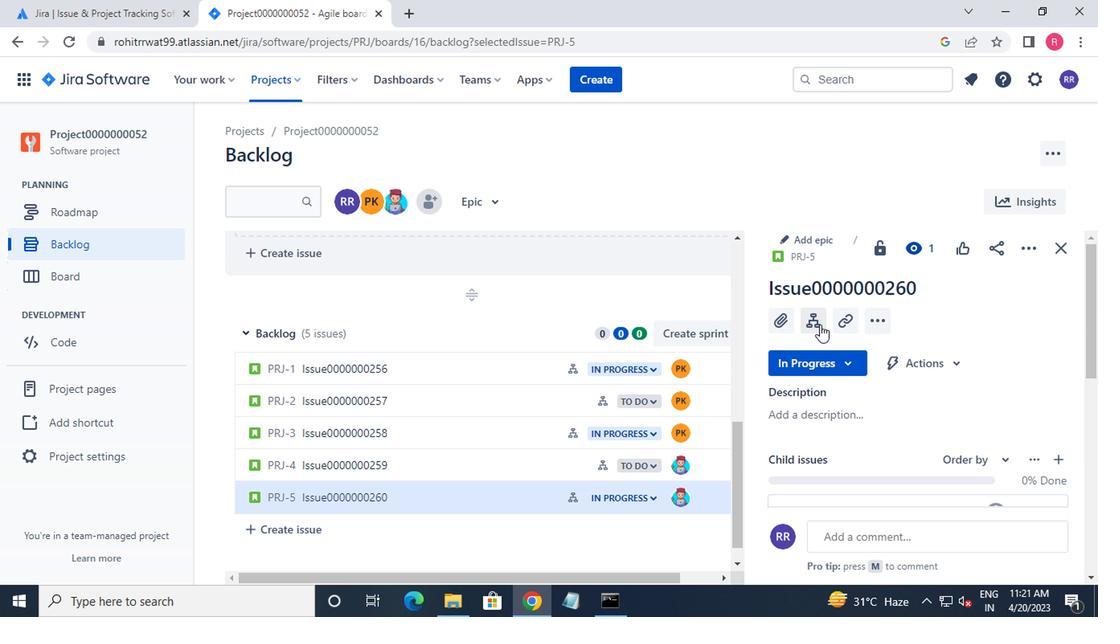 
Action: Mouse pressed left at (679, 324)
Screenshot: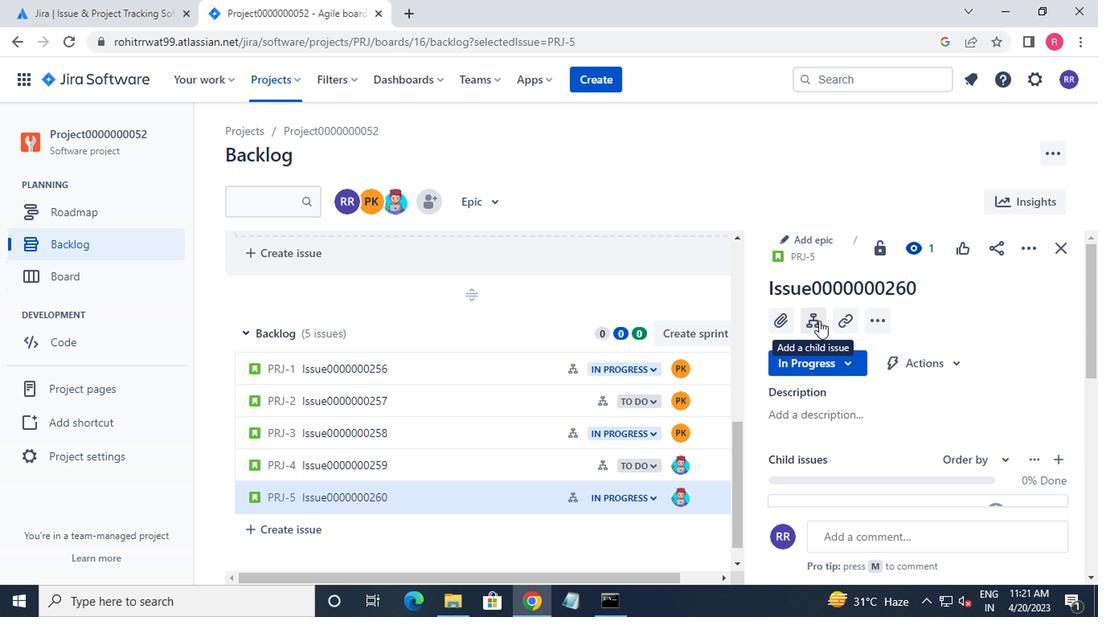 
Action: Mouse moved to (797, 323)
Screenshot: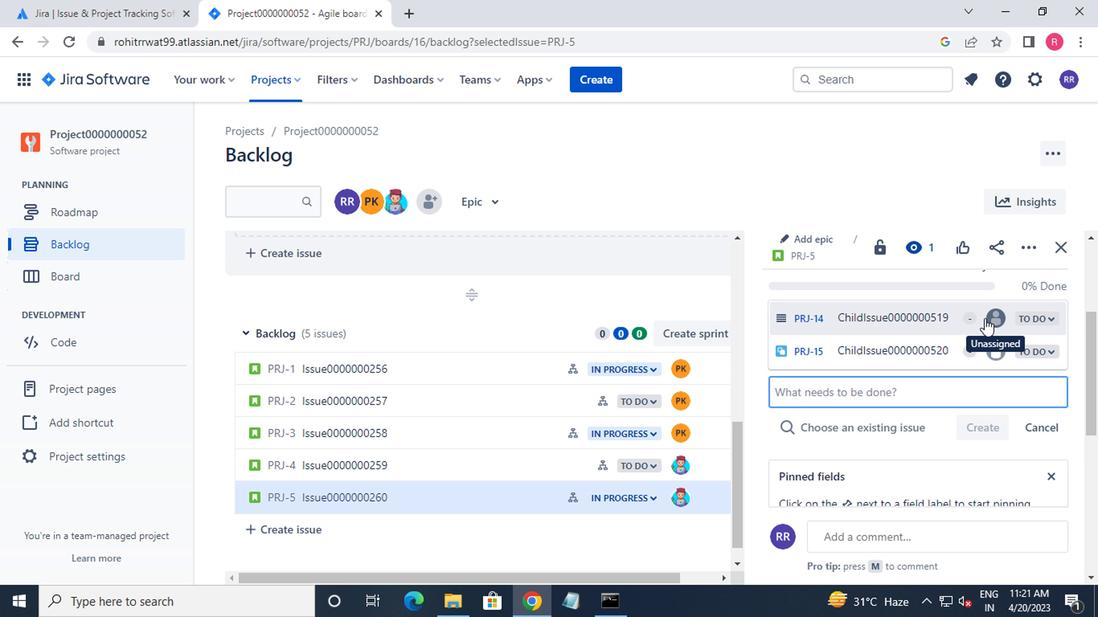 
Action: Mouse pressed left at (797, 323)
Screenshot: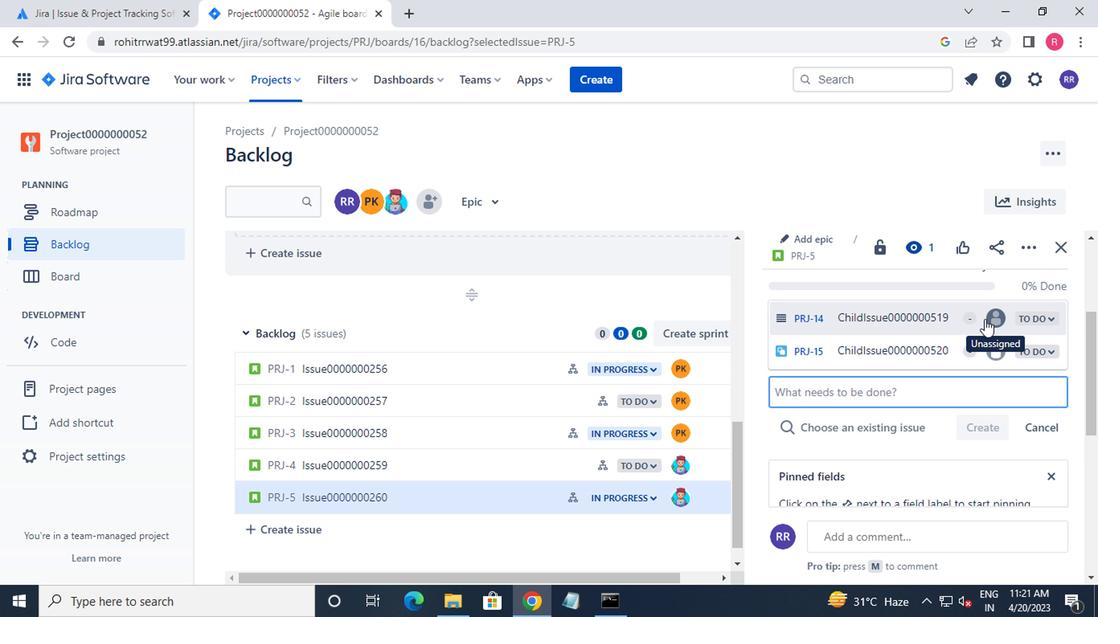 
Action: Mouse moved to (679, 297)
Screenshot: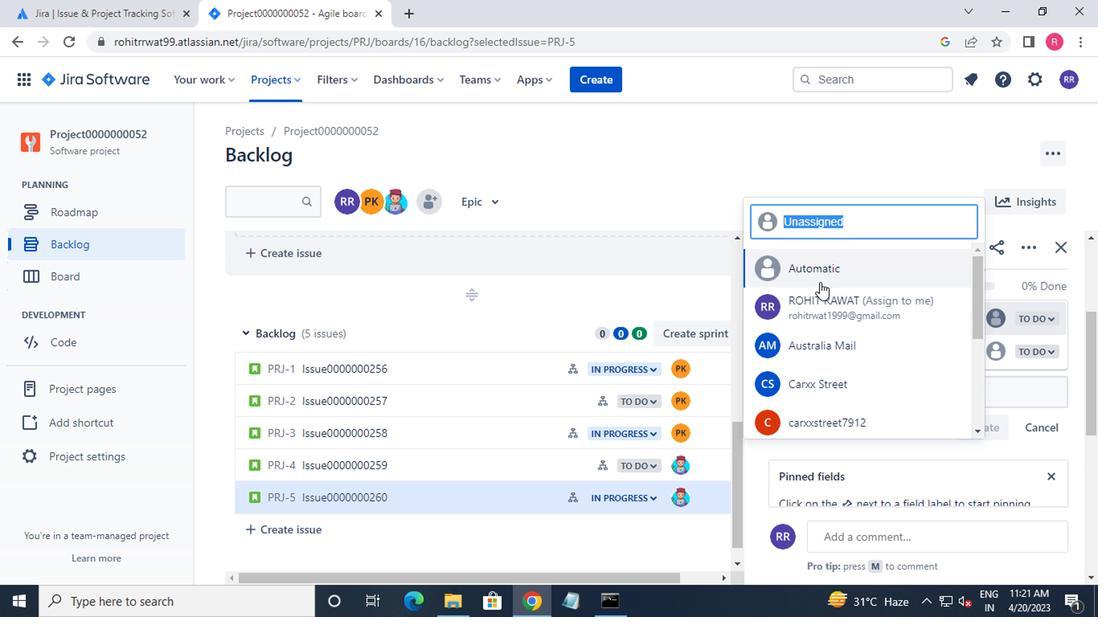 
Action: Key pressed v
Screenshot: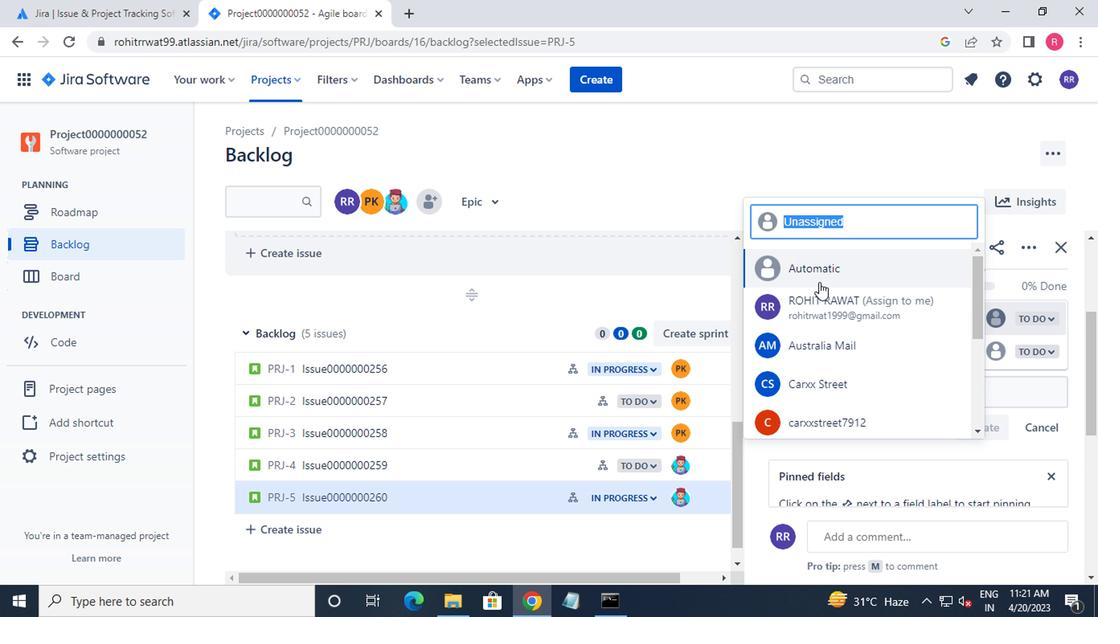 
Action: Mouse moved to (676, 324)
Screenshot: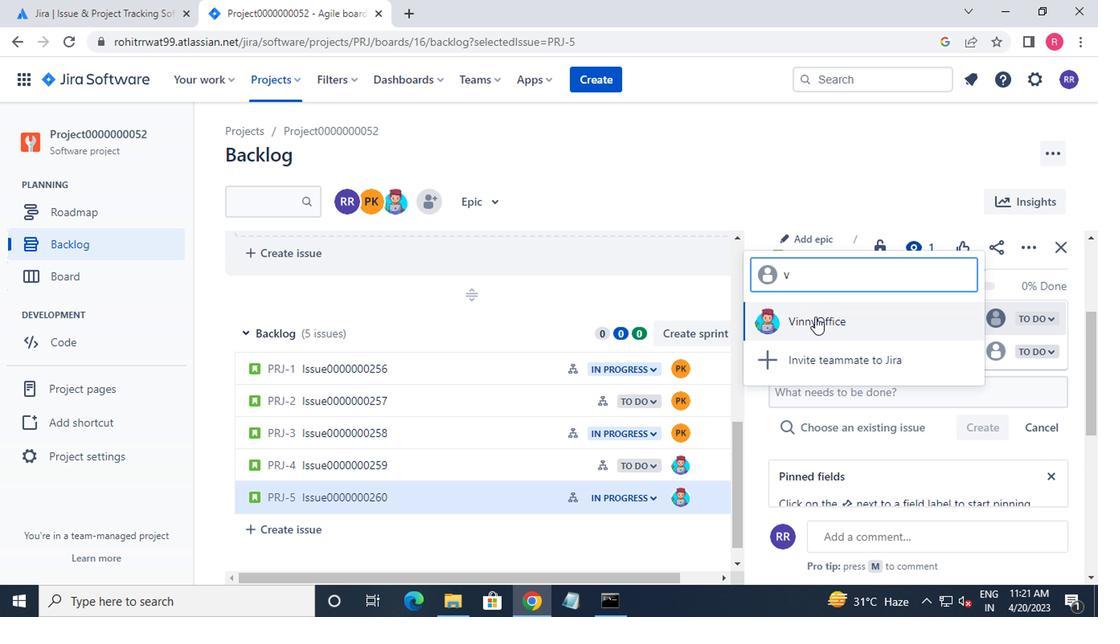 
Action: Mouse pressed left at (676, 324)
Screenshot: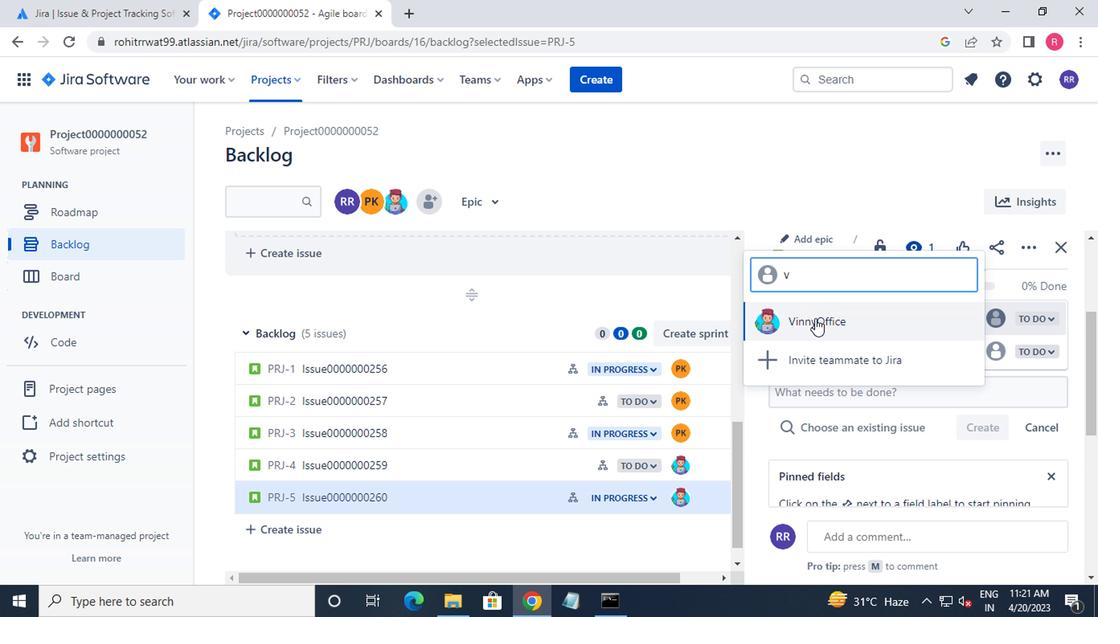 
Action: Mouse moved to (807, 350)
Screenshot: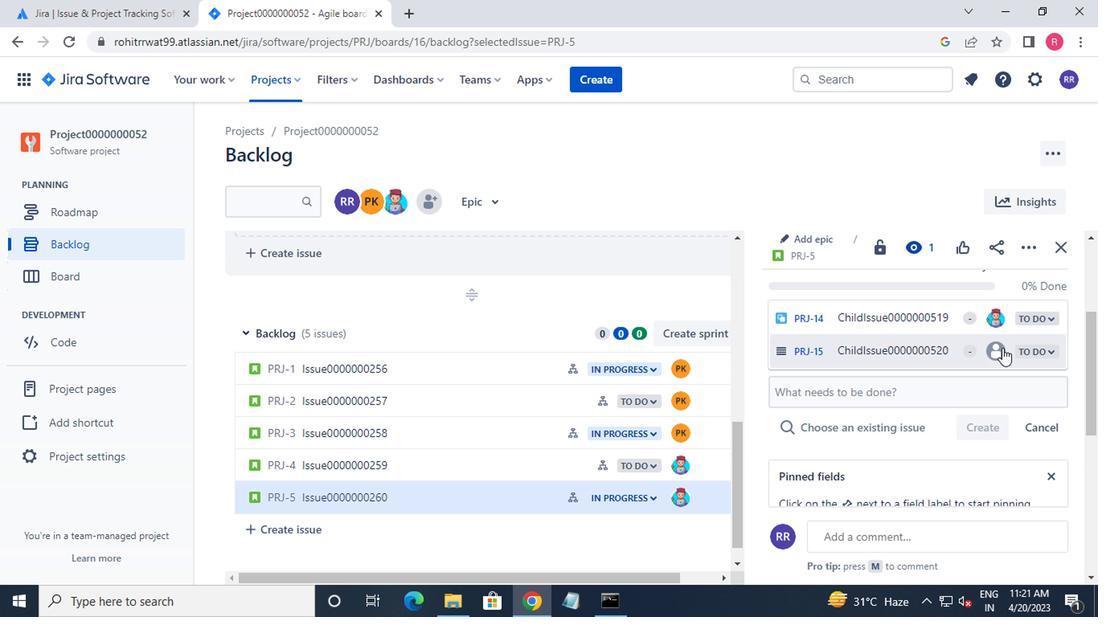 
Action: Mouse pressed left at (807, 350)
Screenshot: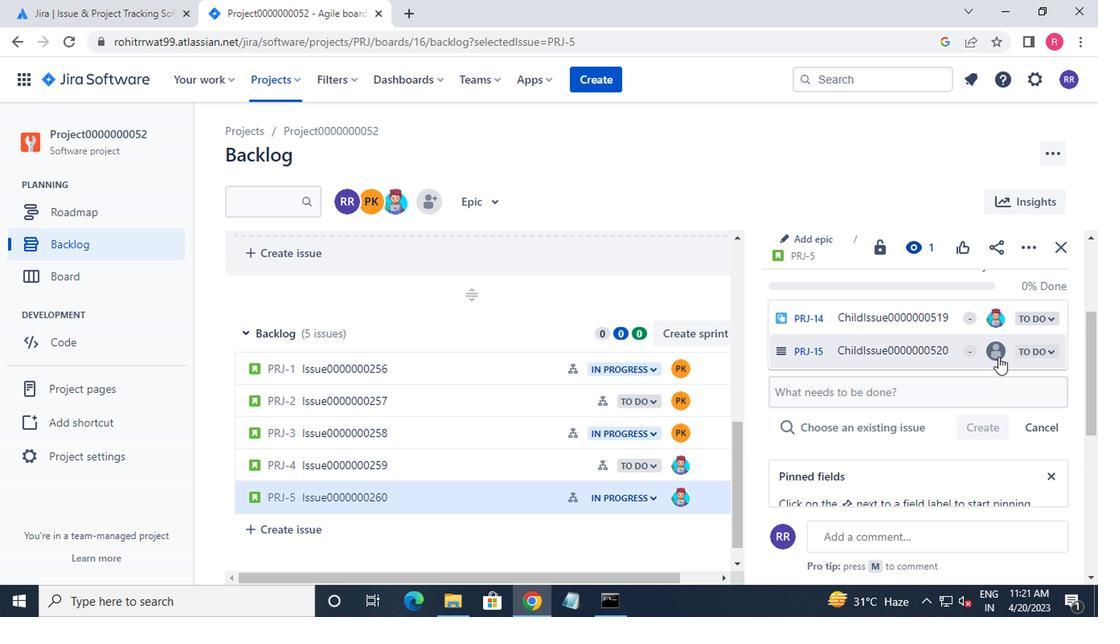 
Action: Mouse moved to (760, 318)
Screenshot: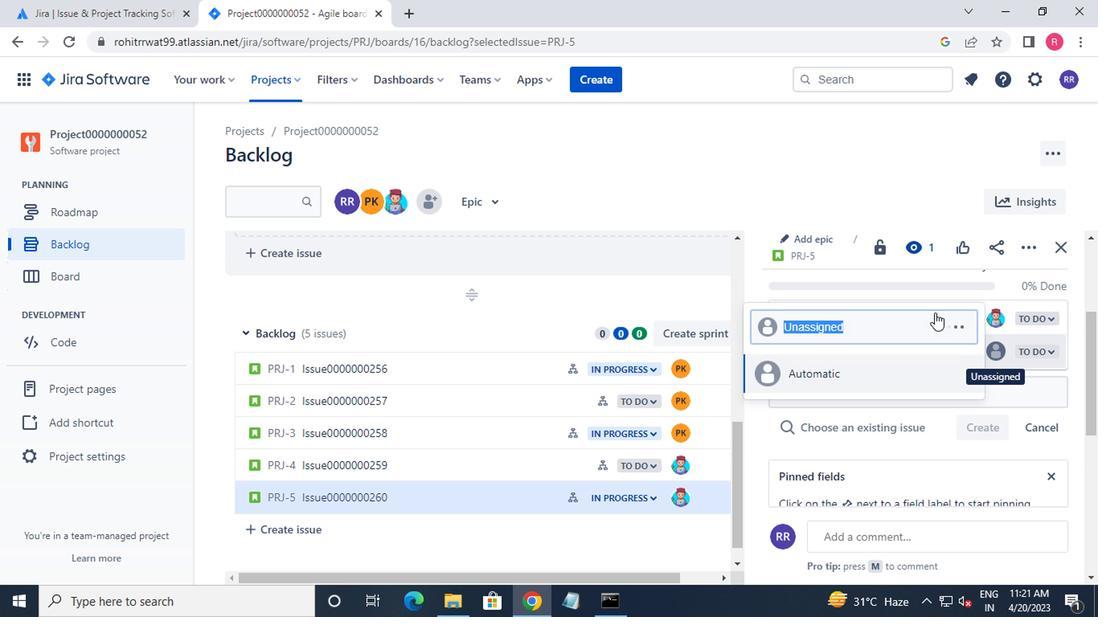 
Action: Key pressed vi
Screenshot: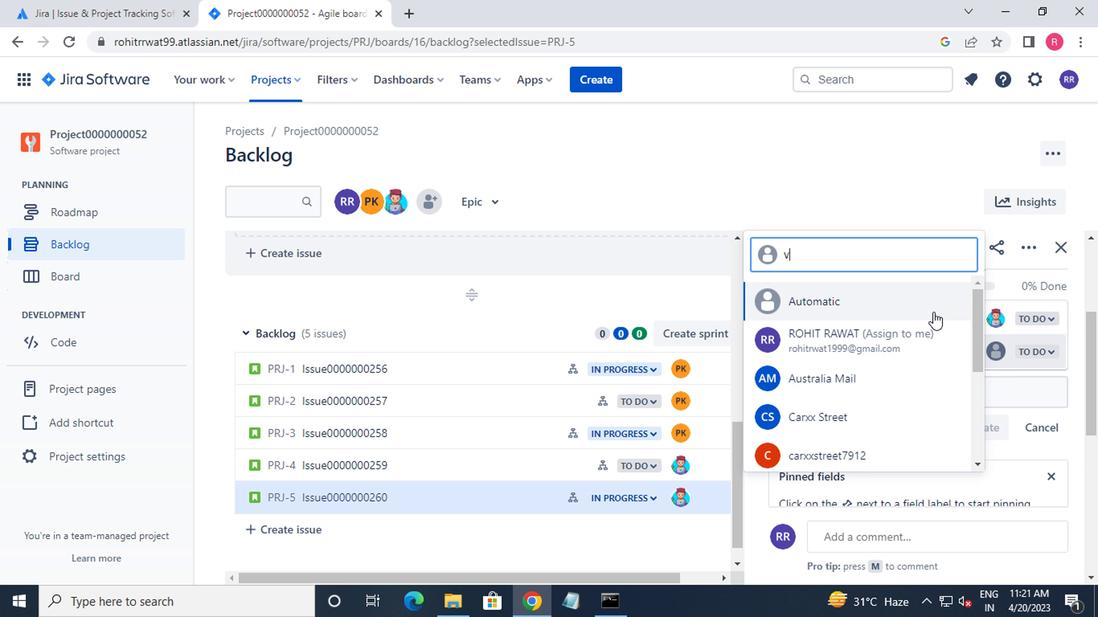 
Action: Mouse moved to (717, 352)
Screenshot: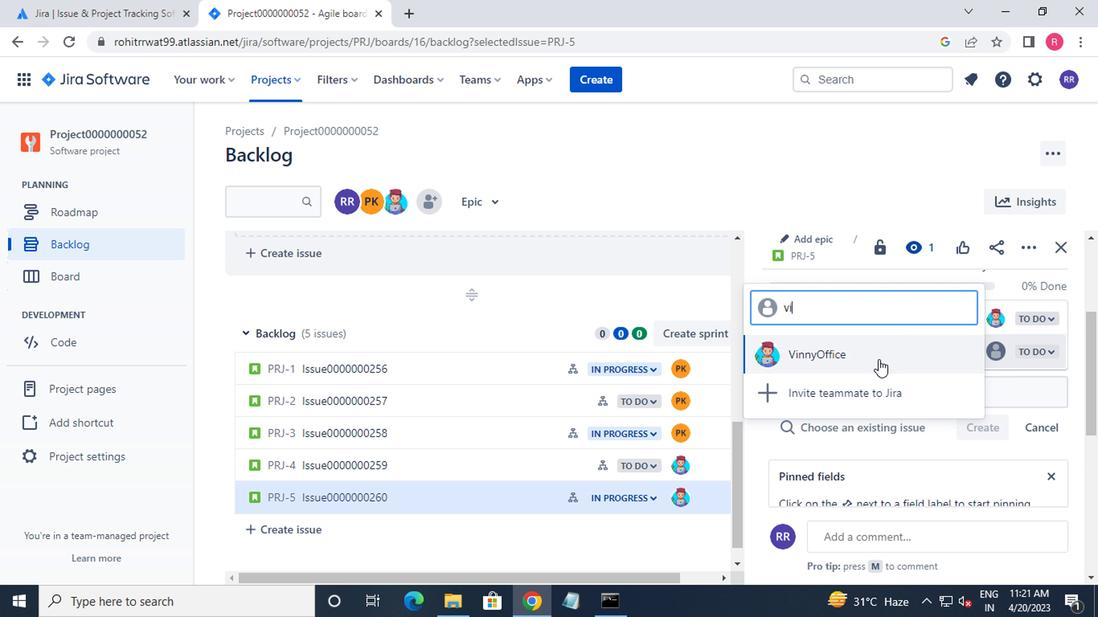 
Action: Mouse pressed left at (717, 352)
Screenshot: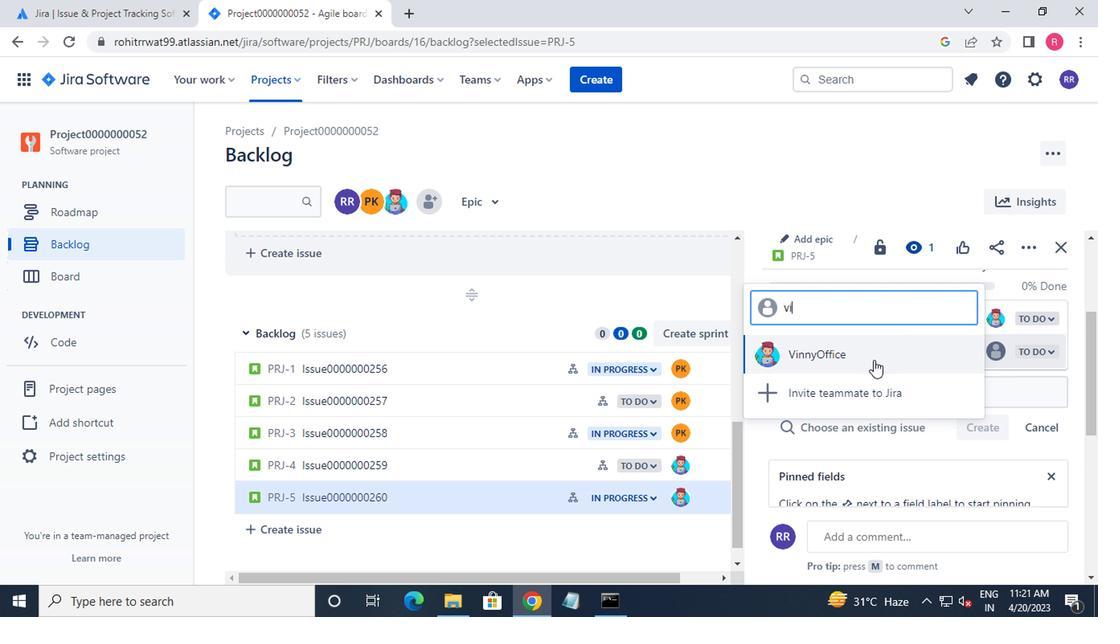 
Action: Mouse moved to (701, 369)
Screenshot: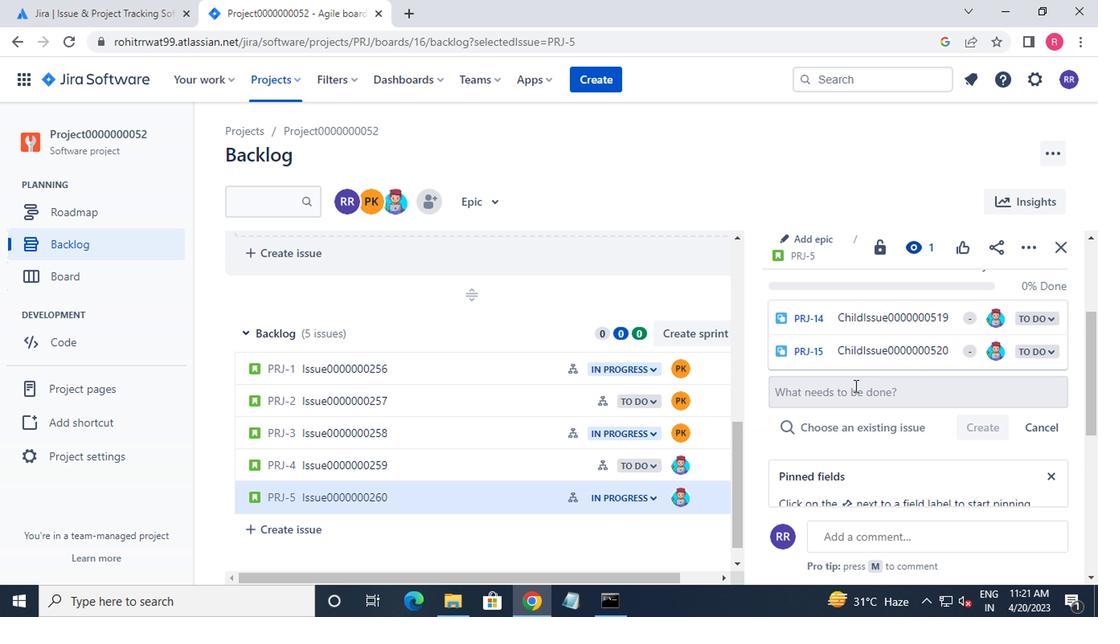 
Action: Key pressed <Key.f8>
Screenshot: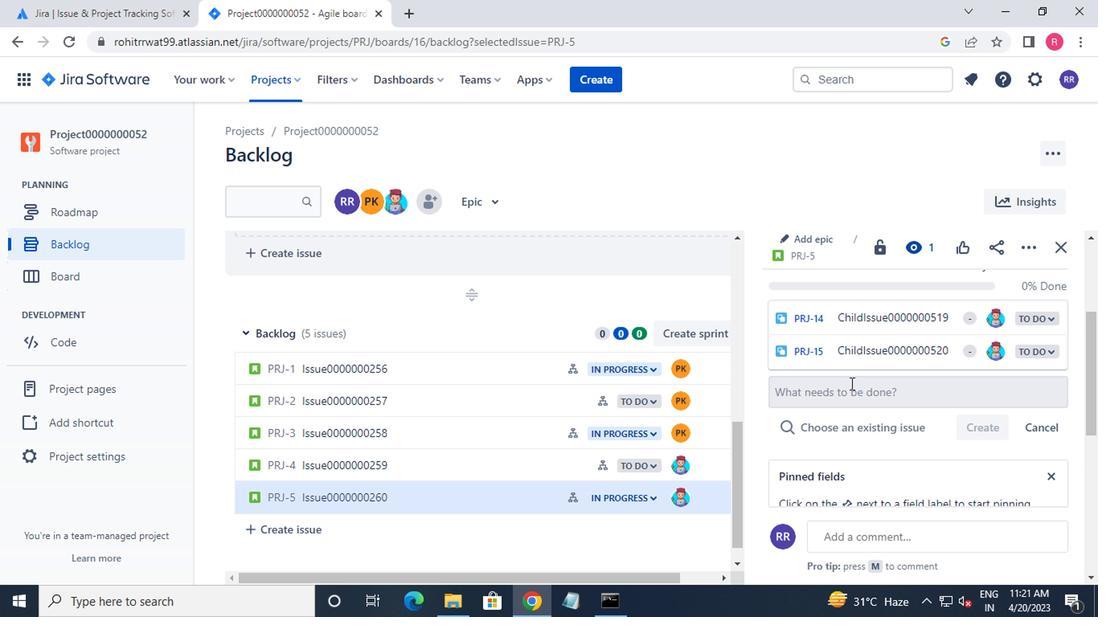 
